Task: Add an event with the title Sales Strategy Review and Planning, date ''2024/05/17'', time 7:30 AM to 9:30 AMand add a description: The Lunch Break Mindfulness Session will begin with a brief introduction to mindfulness and its benefits. Participants will learn about the practice of being fully present in the moment, cultivating awareness, and reducing stress. The facilitator will create a safe and supportive environment, ensuring that participants feel comfortable throughout the session.Select event color  Banana . Add location for the event as: Amsterdam, Netherlands, logged in from the account softage.3@softage.netand send the event invitation to softage.4@softage.net and softage.2@softage.net. Set a reminder for the event Daily
Action: Mouse moved to (78, 95)
Screenshot: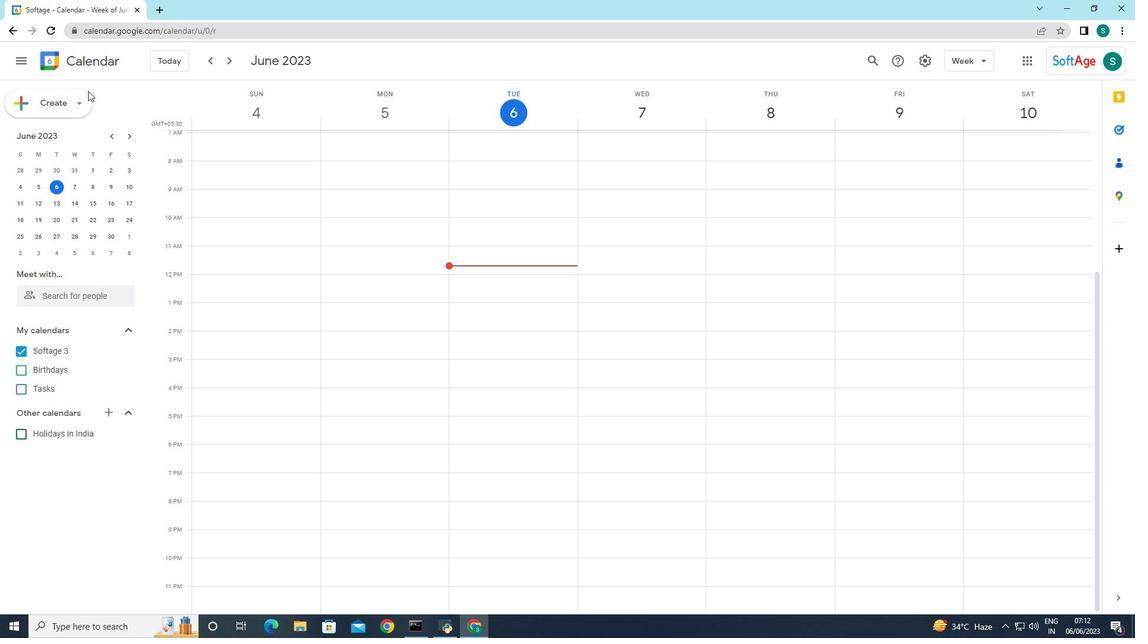 
Action: Mouse pressed left at (78, 95)
Screenshot: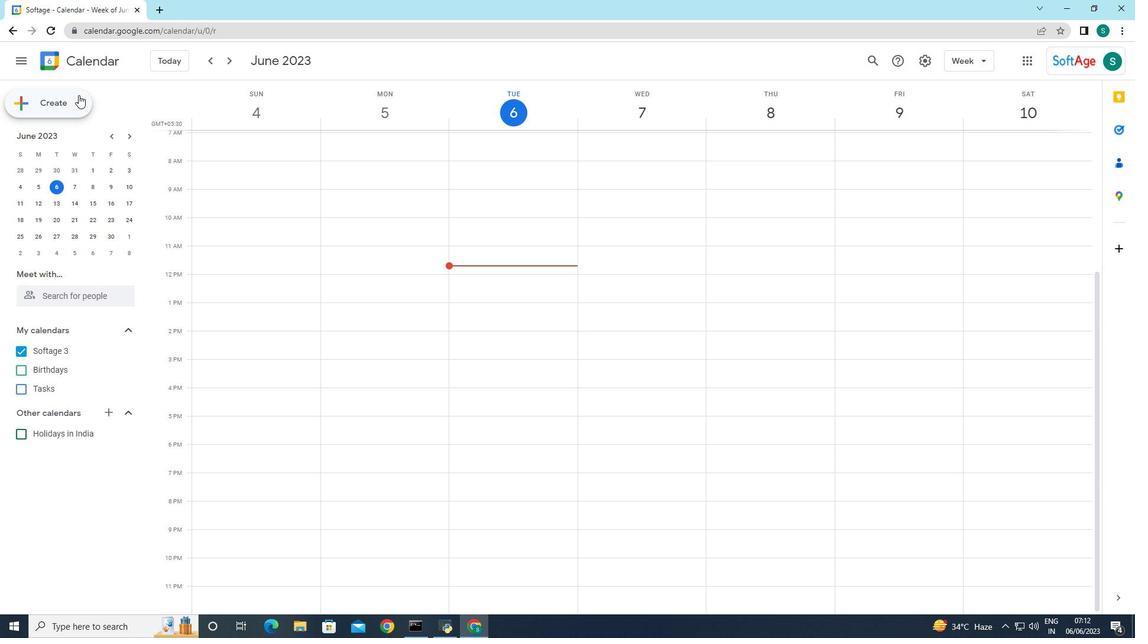 
Action: Mouse moved to (69, 131)
Screenshot: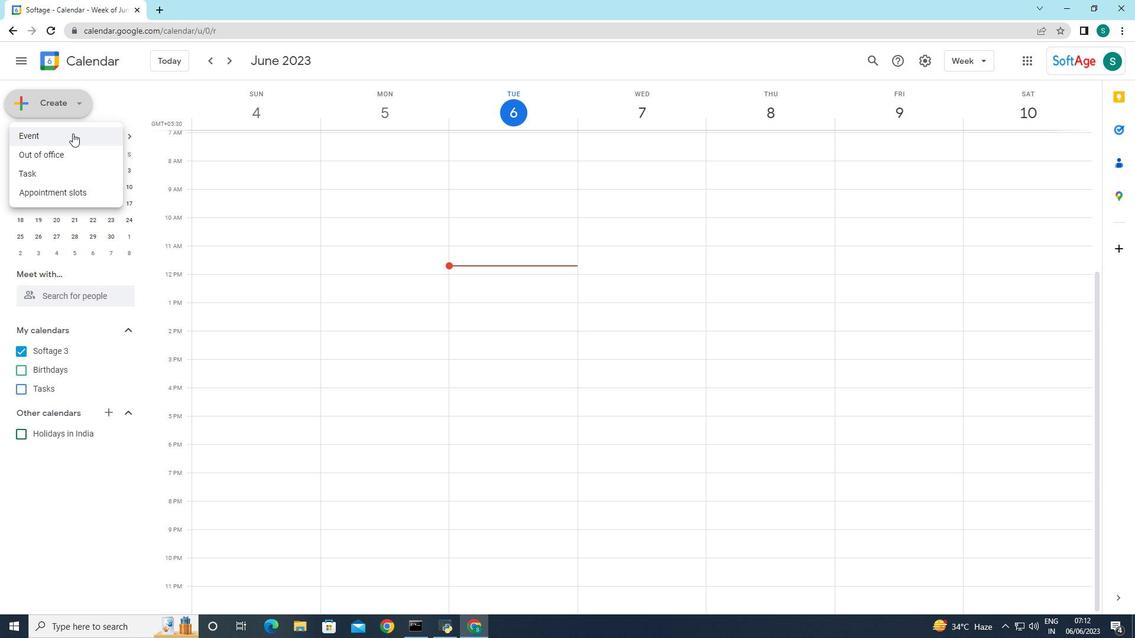 
Action: Mouse pressed left at (69, 131)
Screenshot: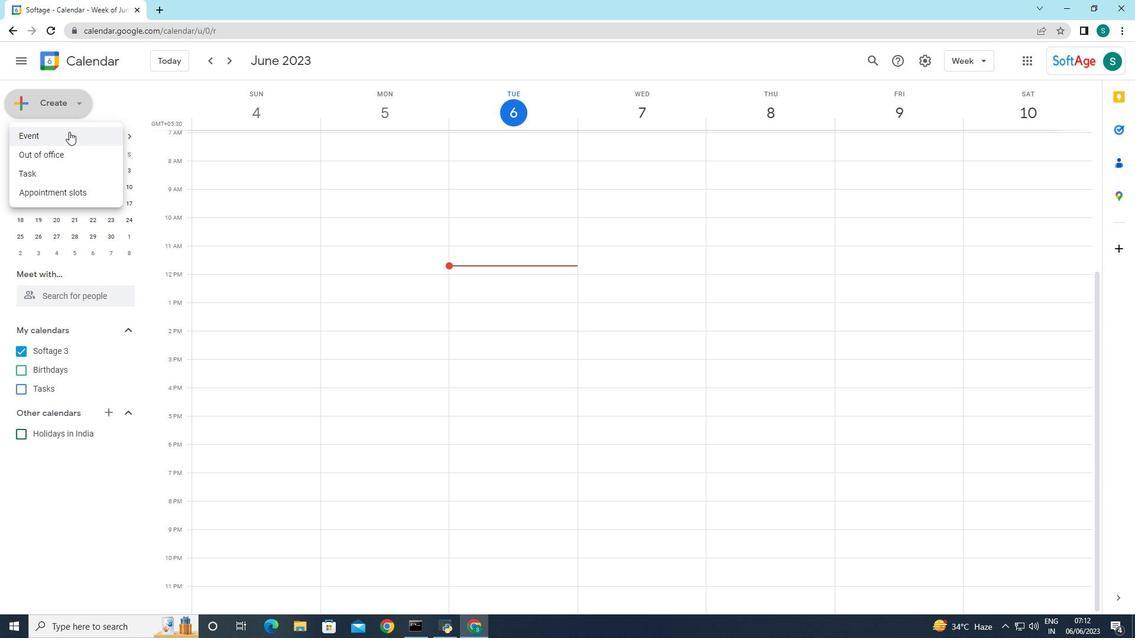 
Action: Mouse moved to (344, 467)
Screenshot: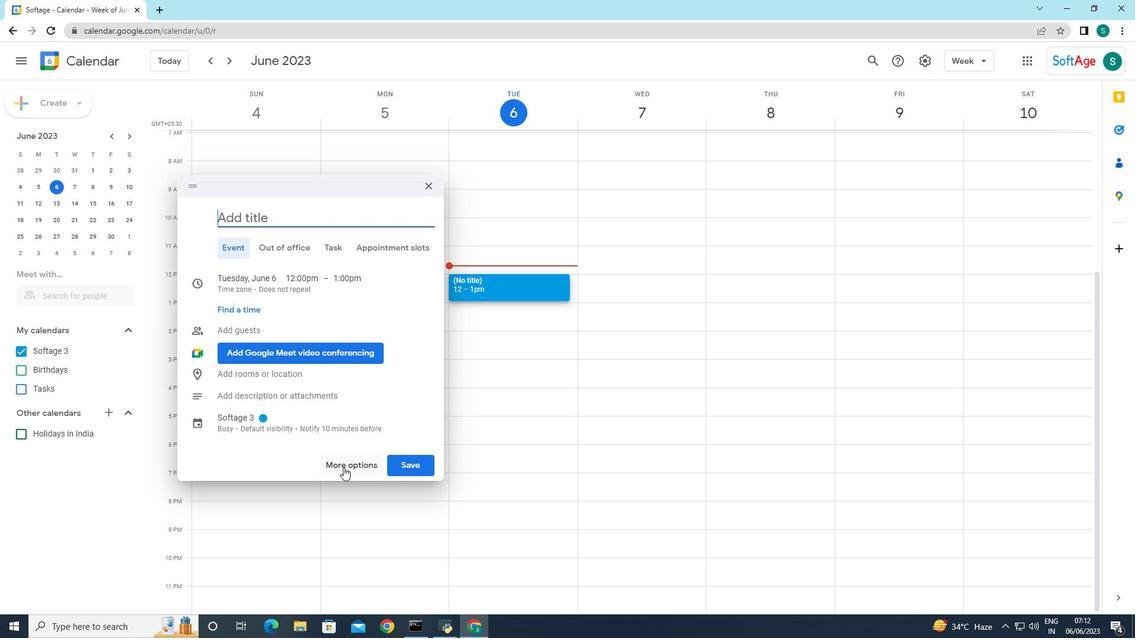 
Action: Mouse pressed left at (344, 467)
Screenshot: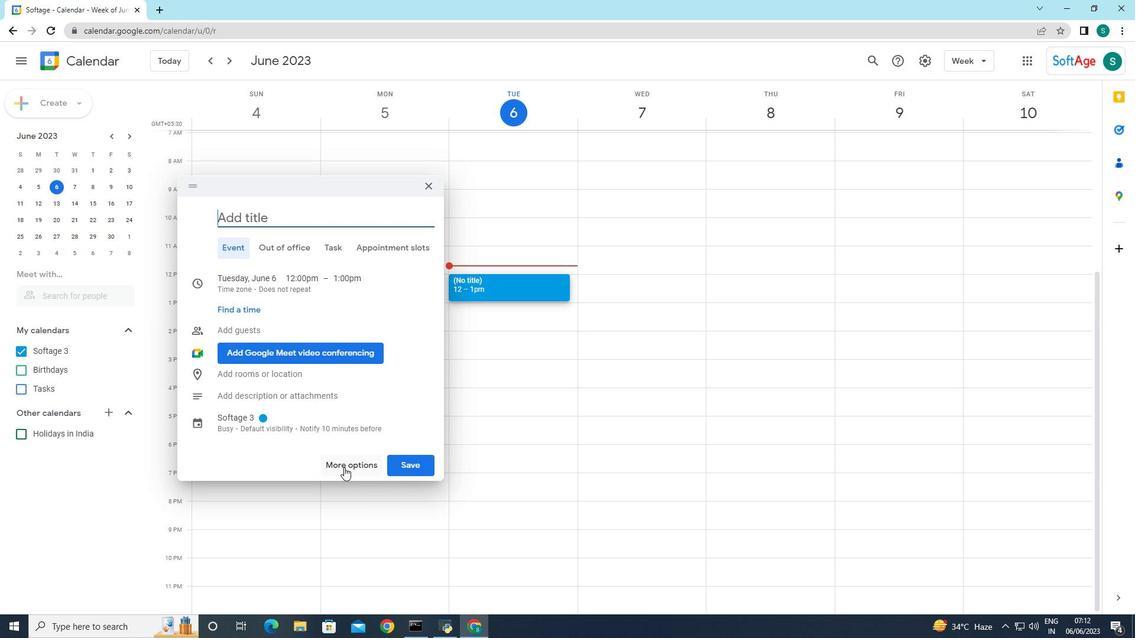 
Action: Mouse moved to (175, 70)
Screenshot: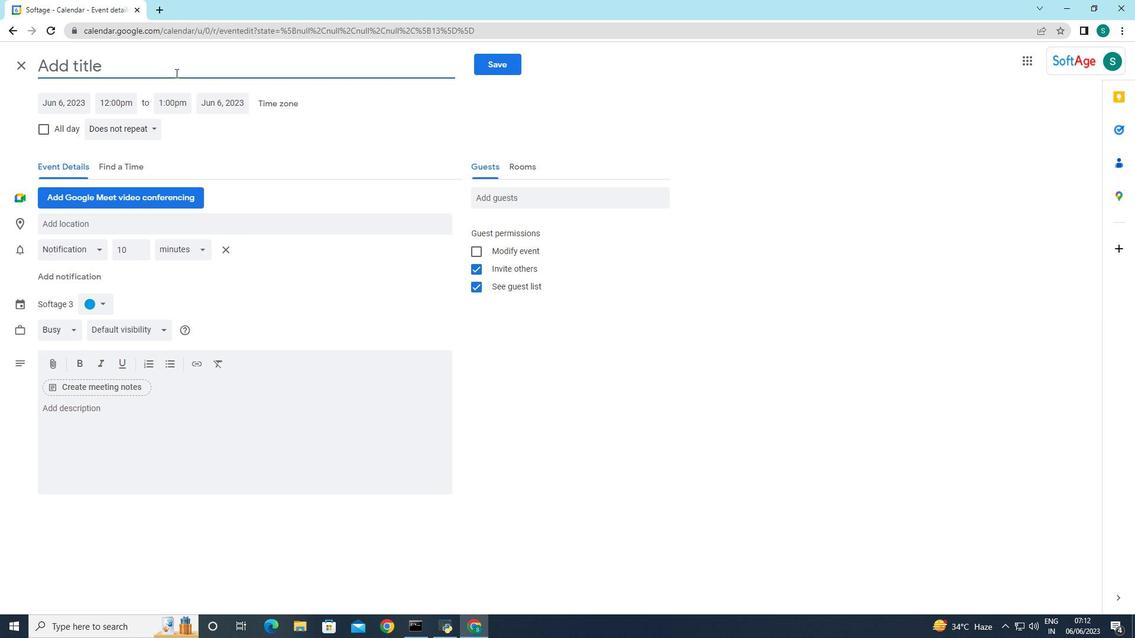 
Action: Mouse pressed left at (175, 70)
Screenshot: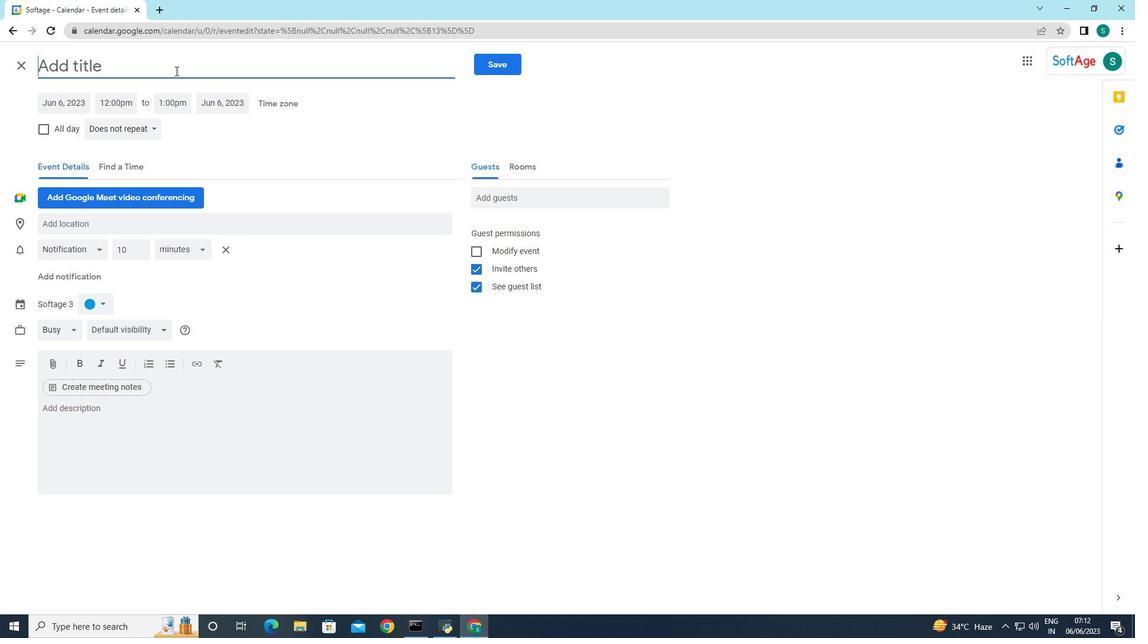 
Action: Key pressed <Key.caps_lock>S<Key.caps_lock>ales<Key.space>s<Key.backspace><Key.caps_lock>S<Key.caps_lock>trategy<Key.space><Key.caps_lock>R<Key.caps_lock>eview<Key.space>and<Key.space><Key.caps_lock>P<Key.caps_lock>lanning
Screenshot: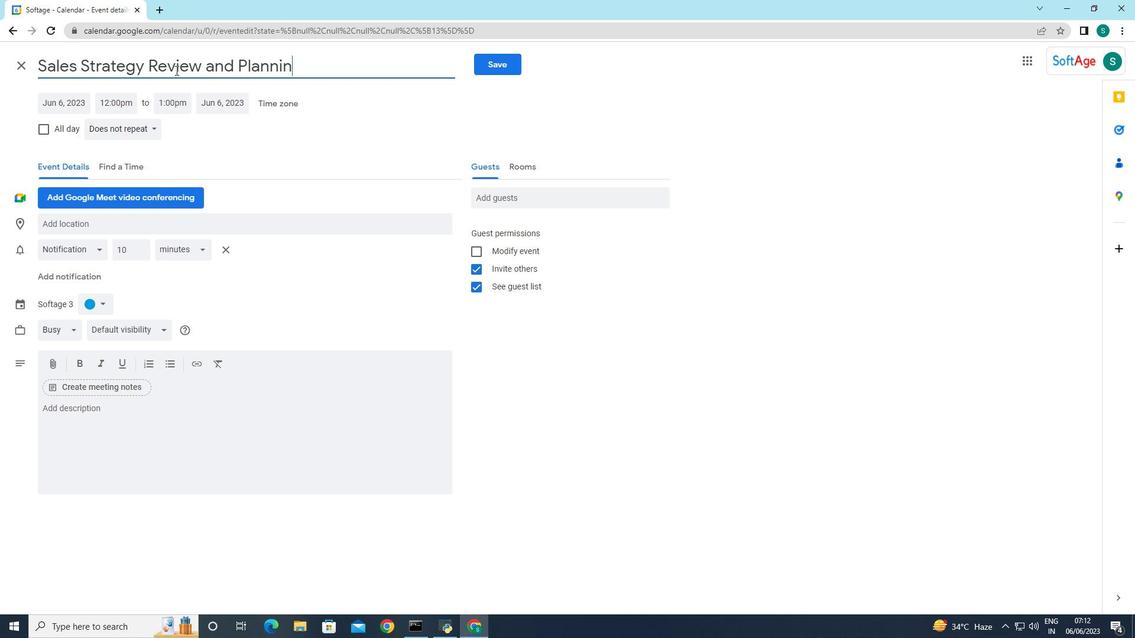 
Action: Mouse moved to (286, 147)
Screenshot: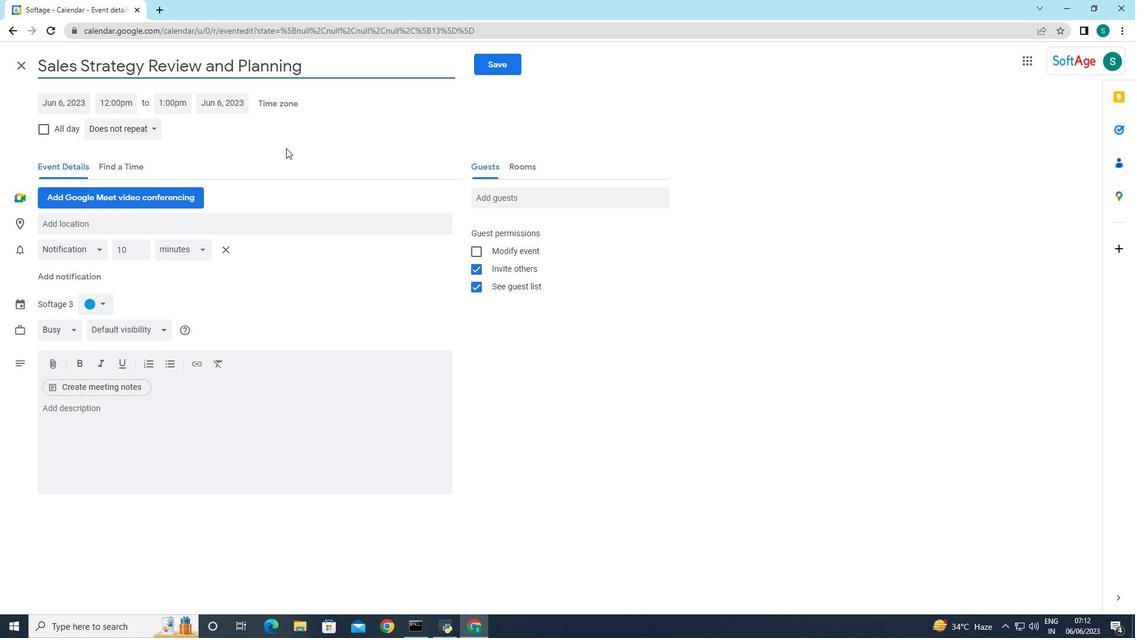 
Action: Mouse pressed left at (286, 147)
Screenshot: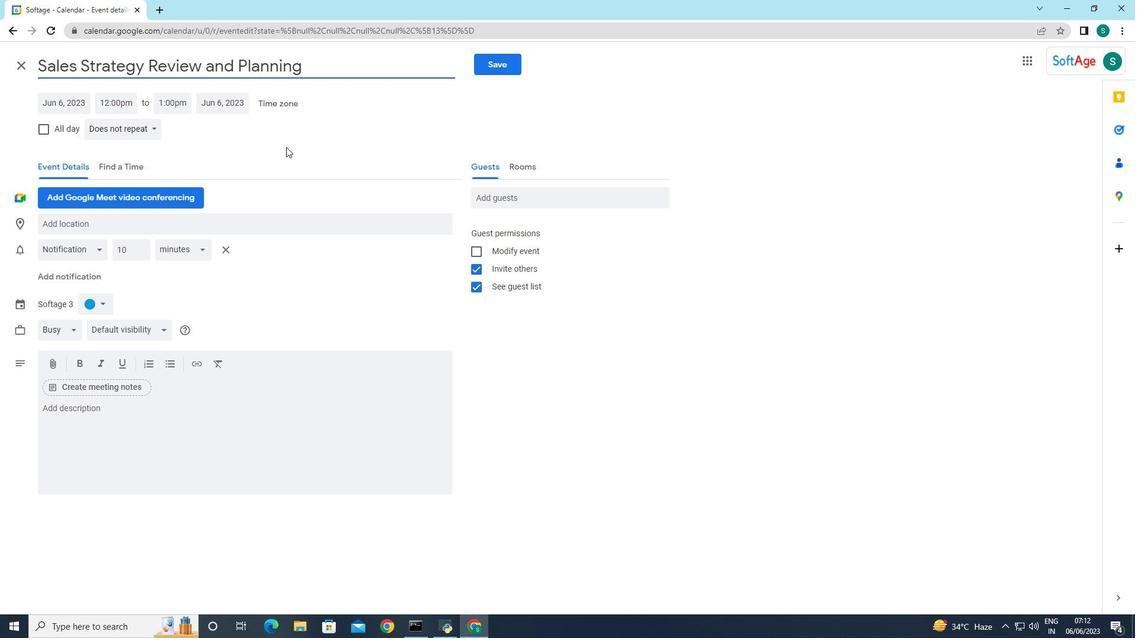 
Action: Mouse moved to (69, 98)
Screenshot: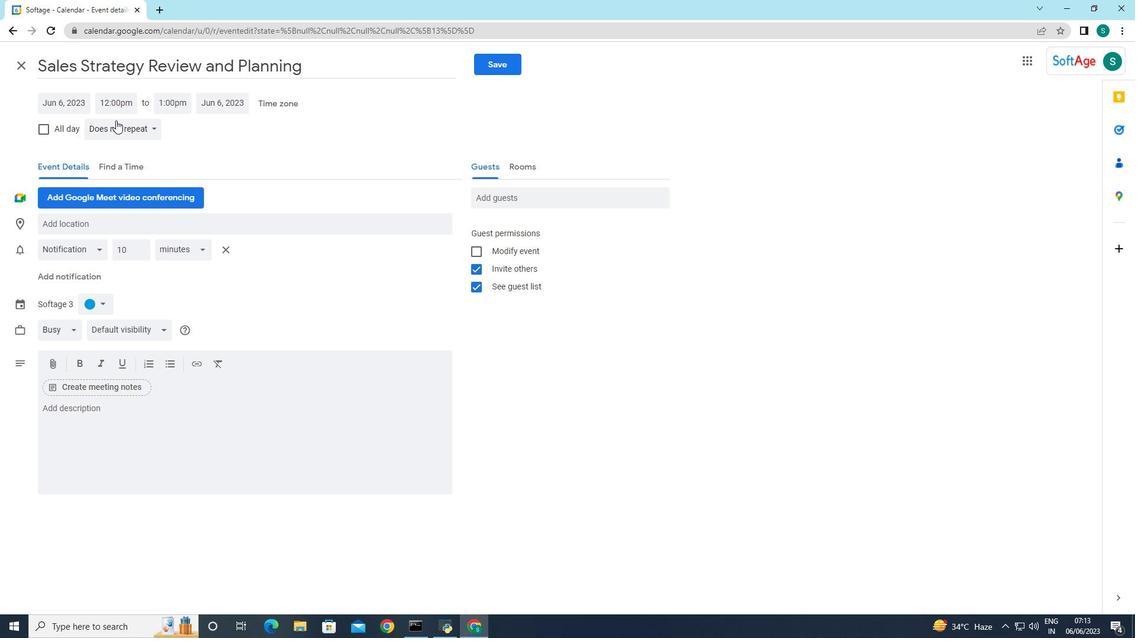 
Action: Mouse pressed left at (69, 98)
Screenshot: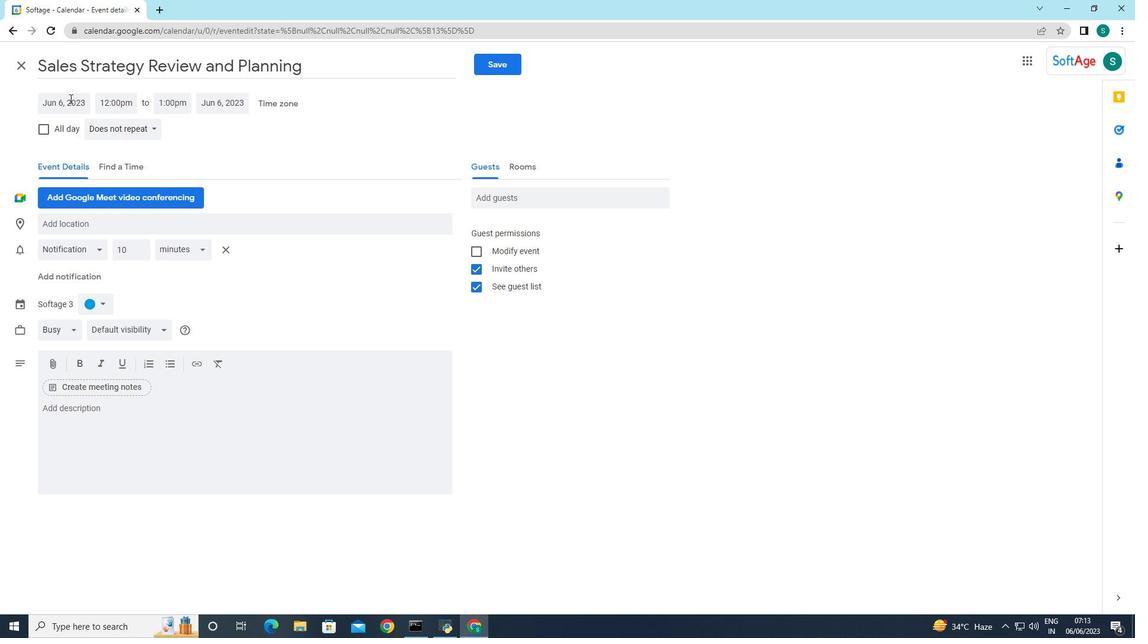 
Action: Mouse moved to (187, 128)
Screenshot: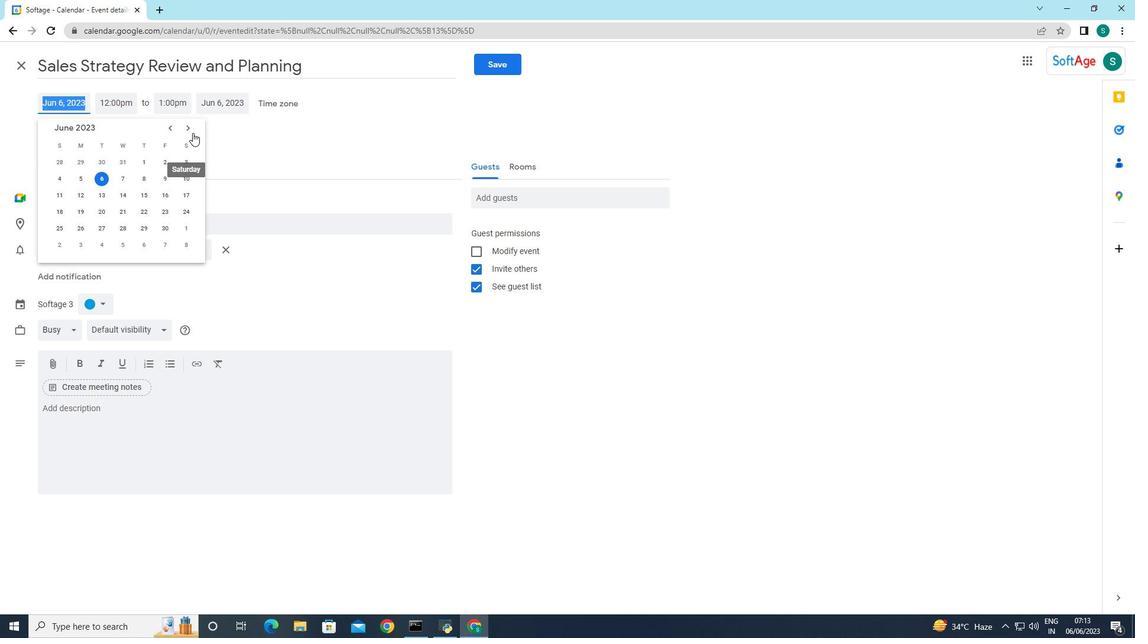 
Action: Mouse pressed left at (187, 128)
Screenshot: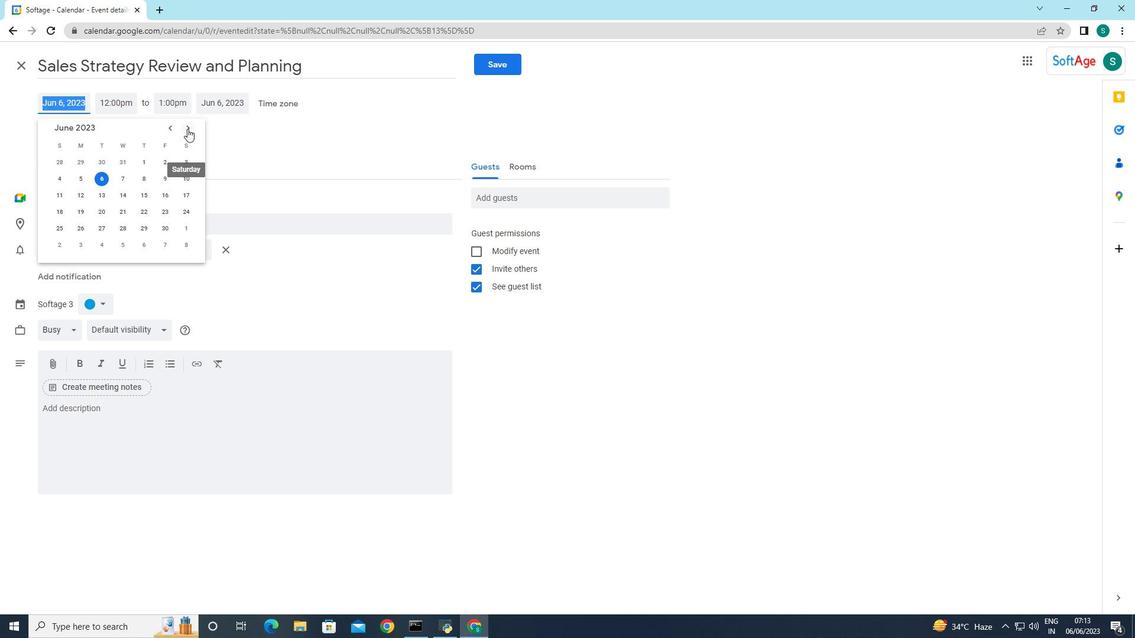 
Action: Mouse pressed left at (187, 128)
Screenshot: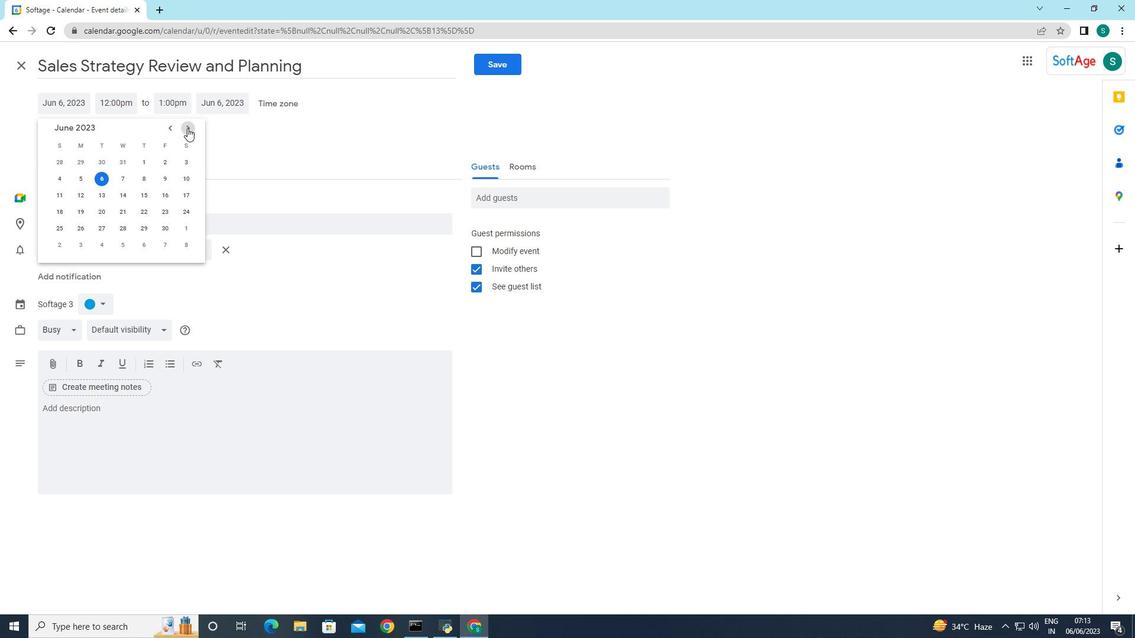 
Action: Mouse pressed left at (187, 128)
Screenshot: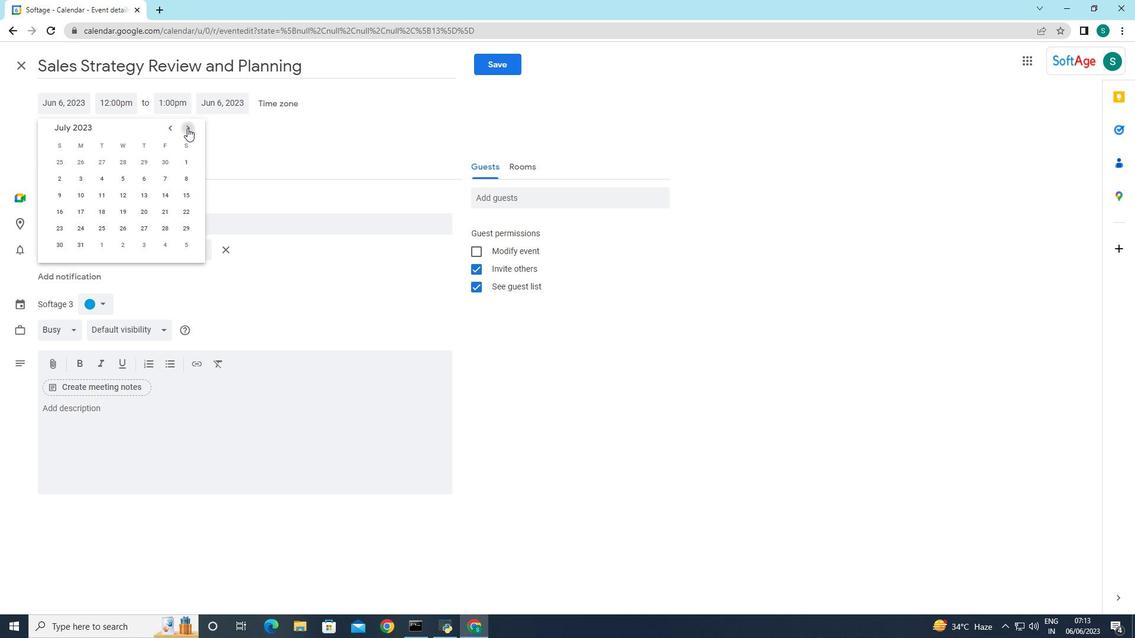 
Action: Mouse pressed left at (187, 128)
Screenshot: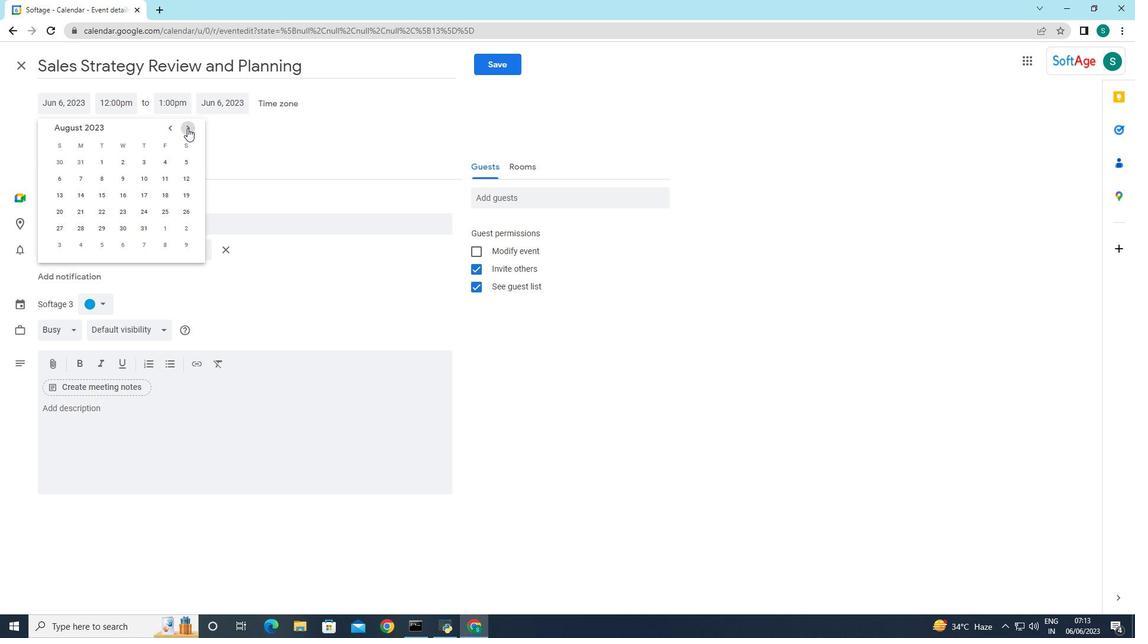 
Action: Mouse pressed left at (187, 128)
Screenshot: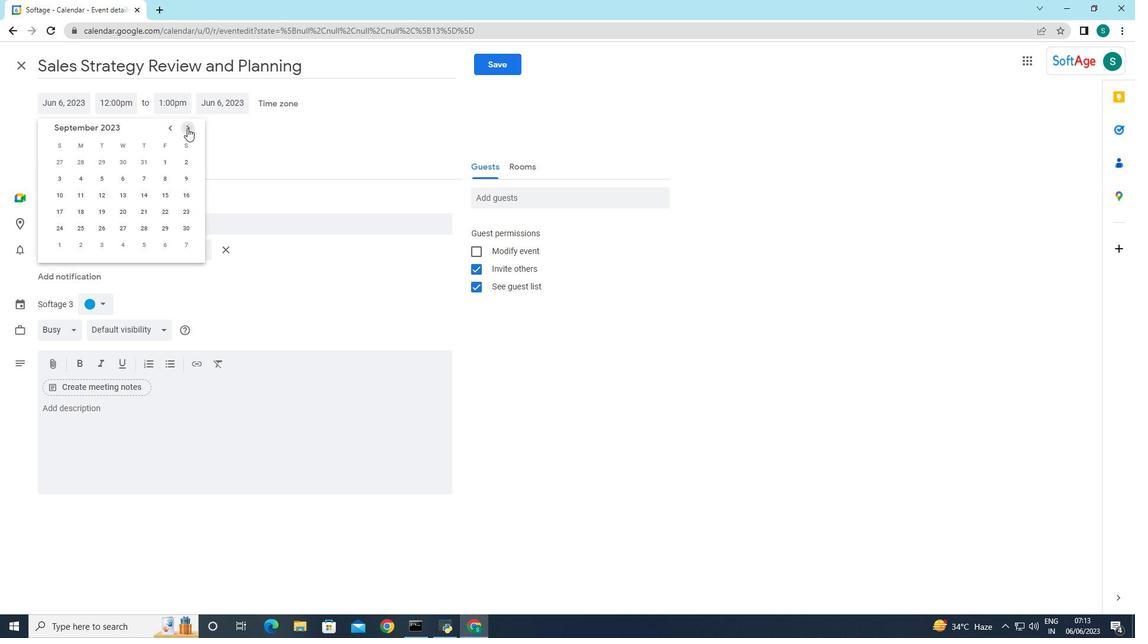 
Action: Mouse pressed left at (187, 128)
Screenshot: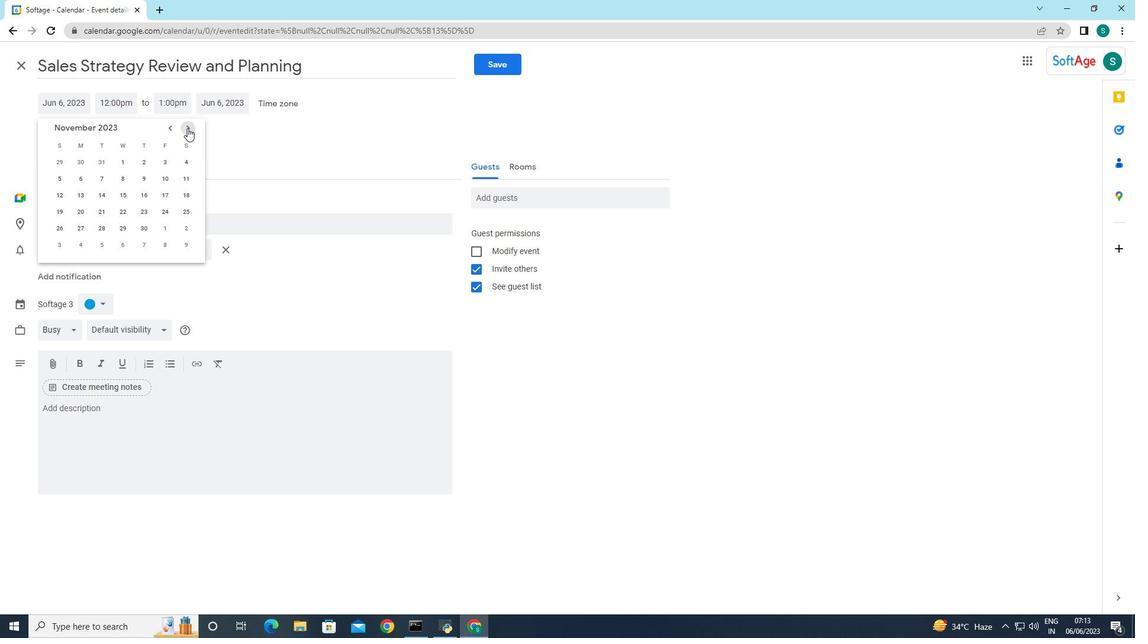 
Action: Mouse pressed left at (187, 128)
Screenshot: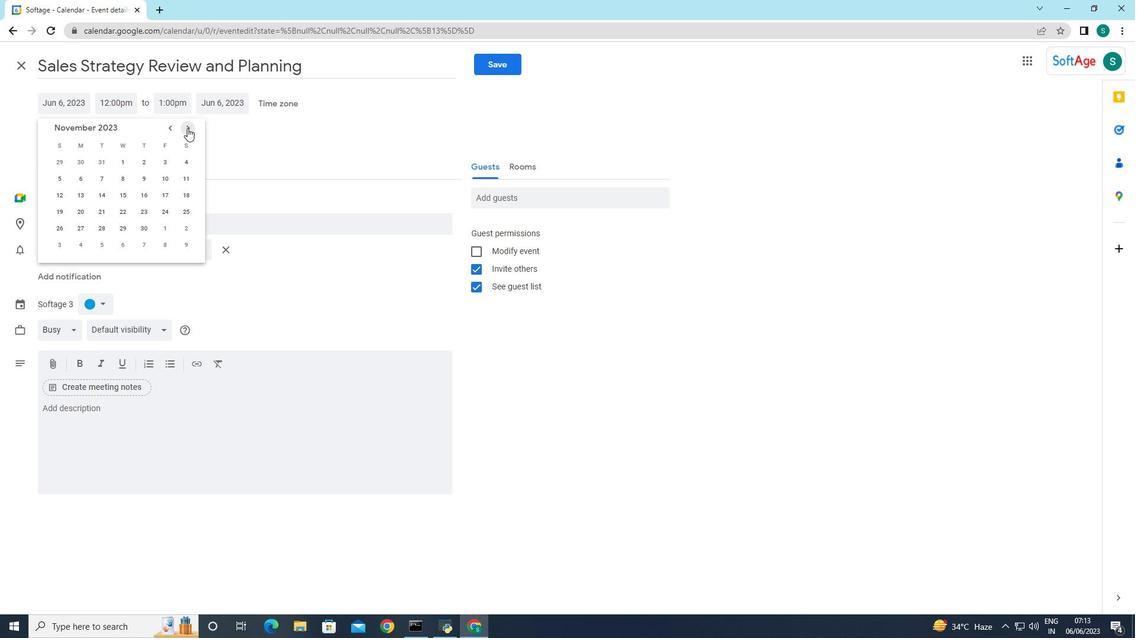 
Action: Mouse pressed left at (187, 128)
Screenshot: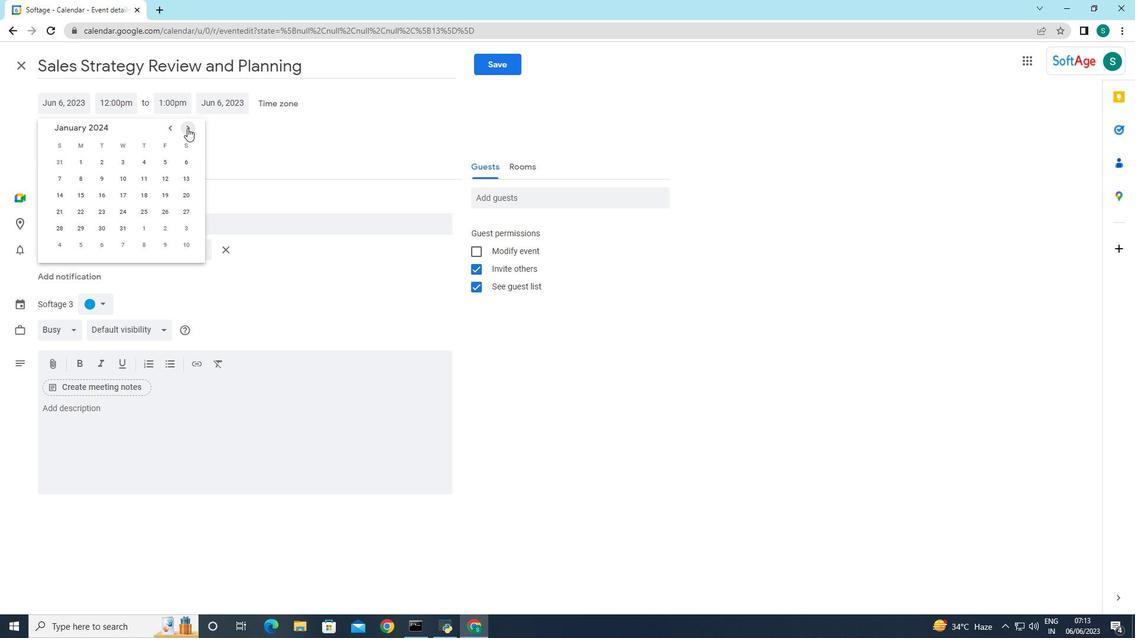 
Action: Mouse pressed left at (187, 128)
Screenshot: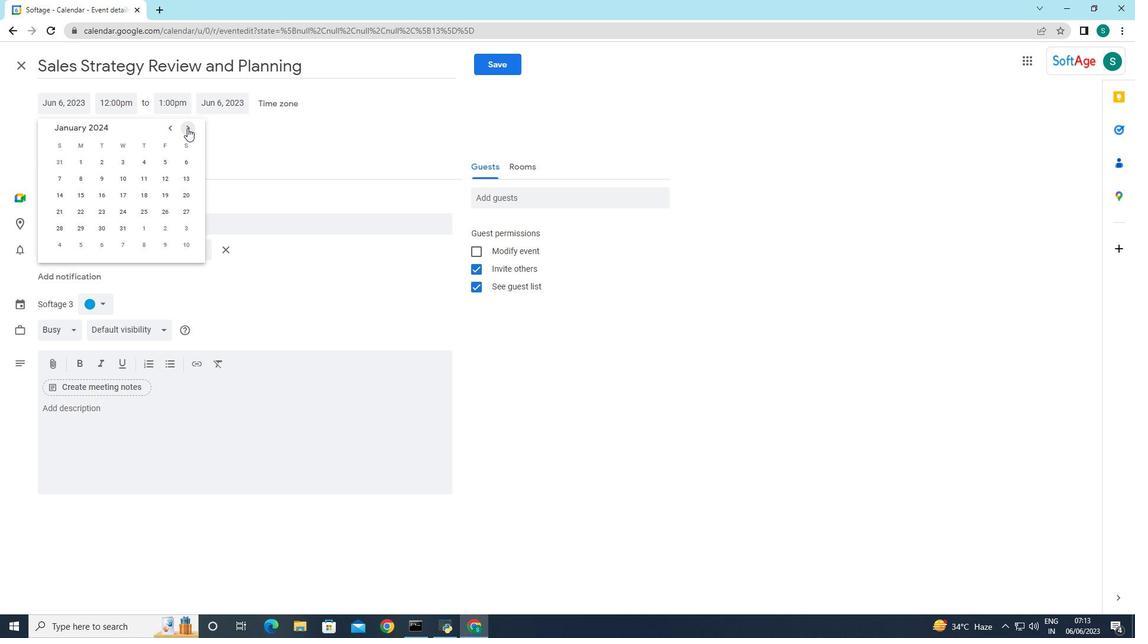 
Action: Mouse pressed left at (187, 128)
Screenshot: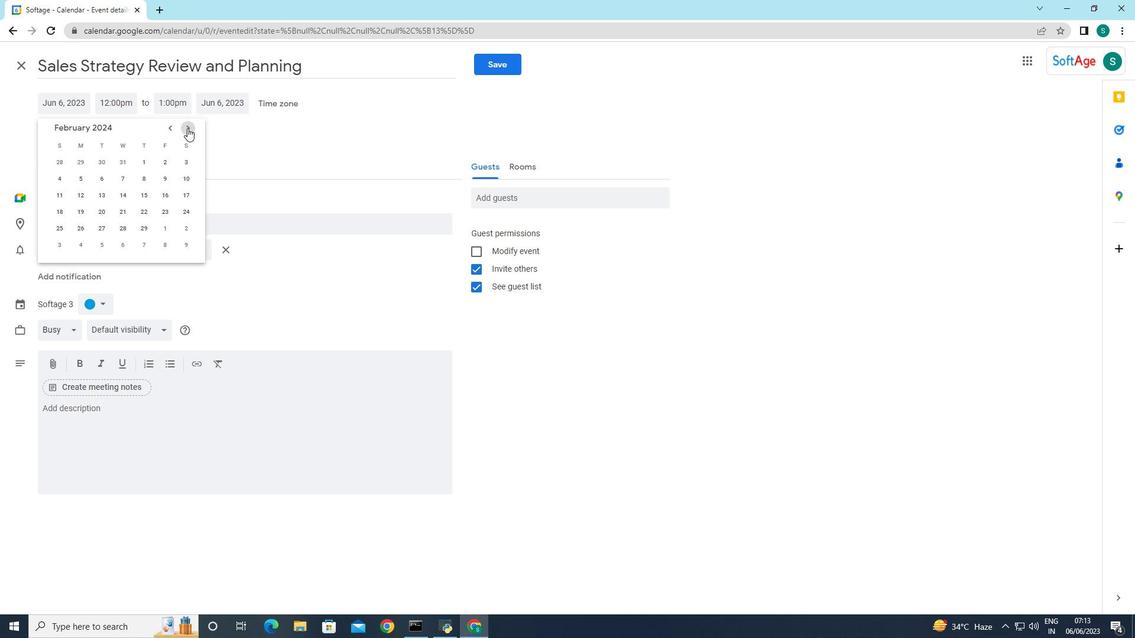 
Action: Mouse pressed left at (187, 128)
Screenshot: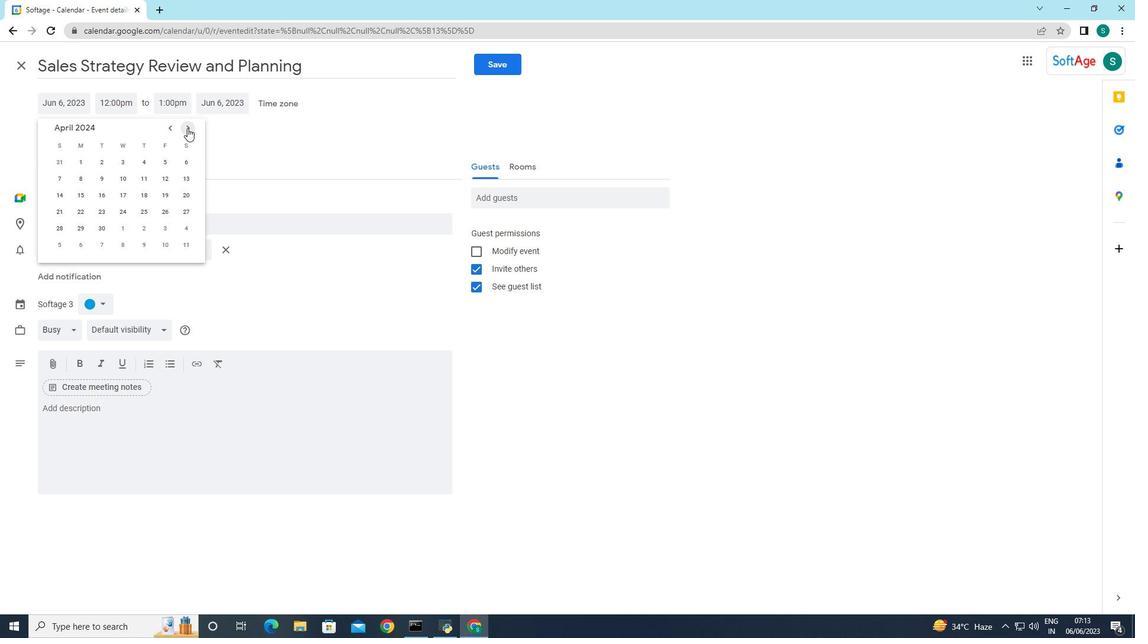 
Action: Mouse moved to (171, 197)
Screenshot: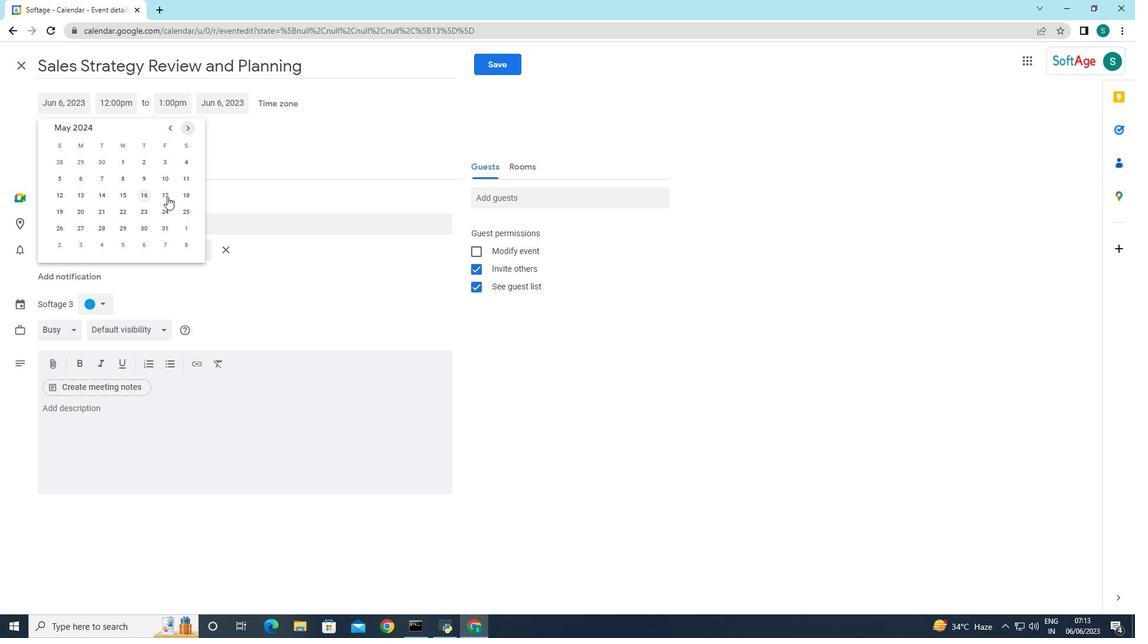 
Action: Mouse pressed left at (171, 197)
Screenshot: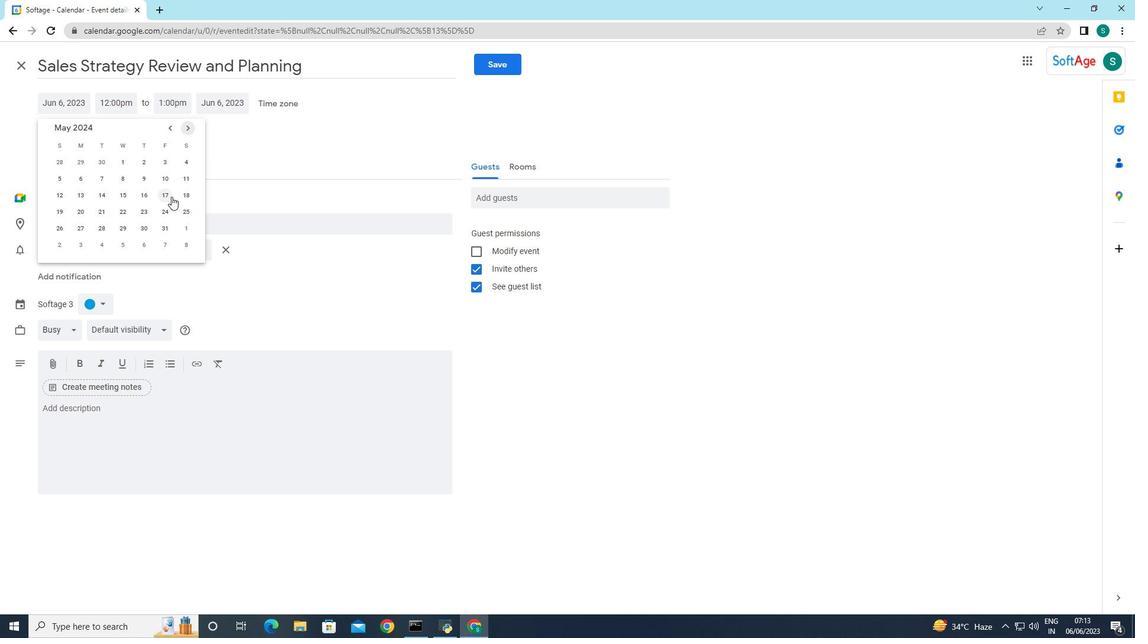 
Action: Mouse moved to (236, 144)
Screenshot: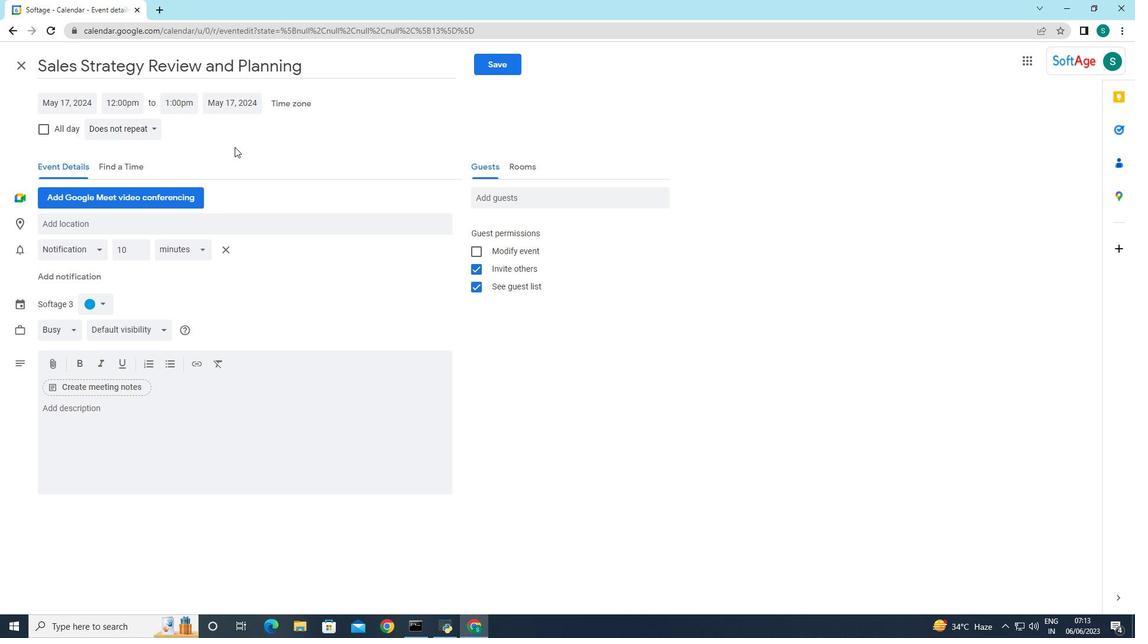 
Action: Mouse pressed left at (236, 144)
Screenshot: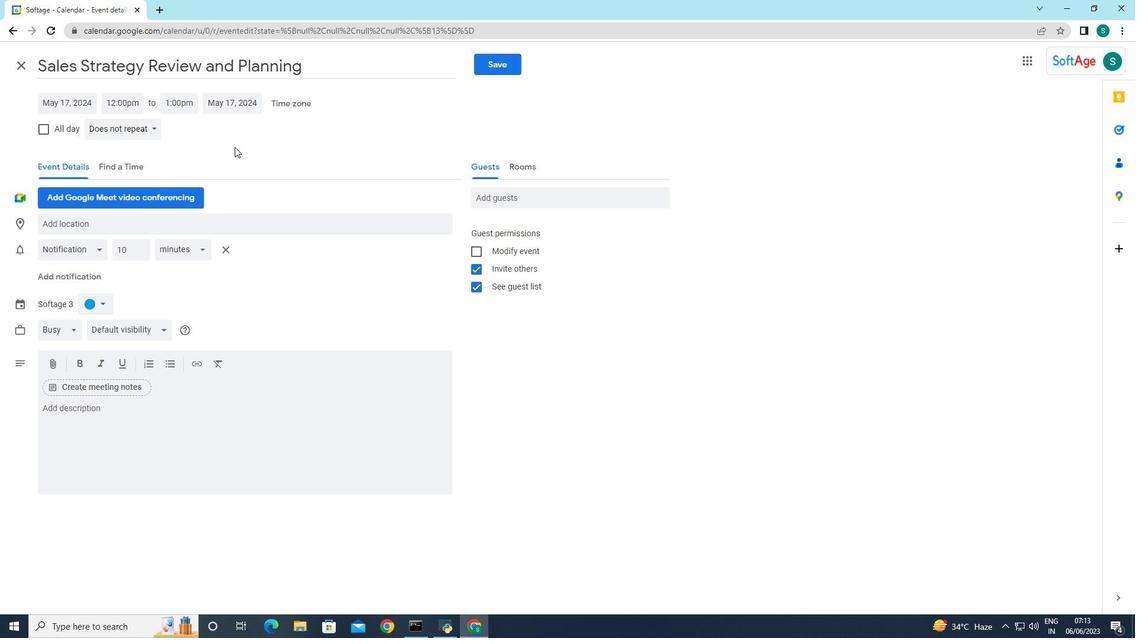 
Action: Mouse moved to (113, 102)
Screenshot: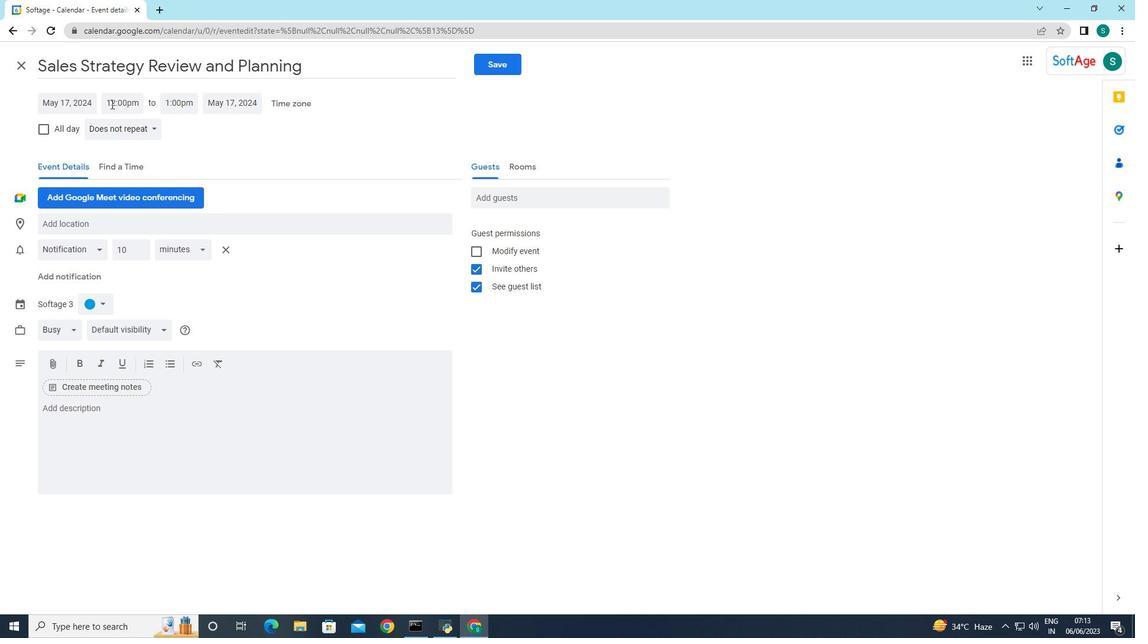 
Action: Mouse pressed left at (113, 102)
Screenshot: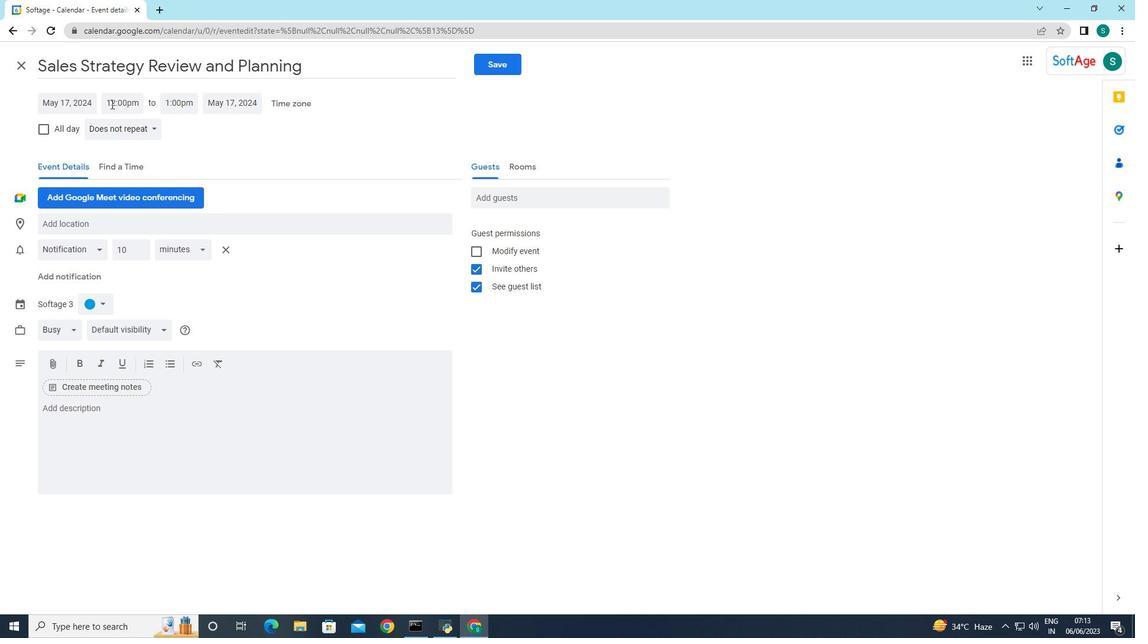 
Action: Mouse moved to (120, 195)
Screenshot: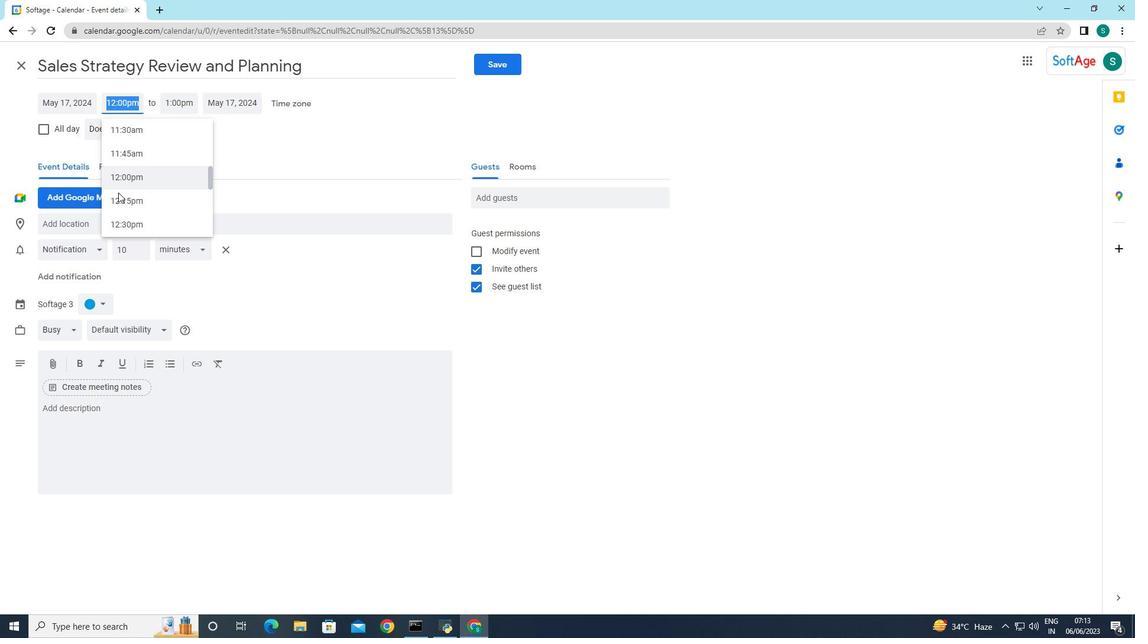
Action: Mouse scrolled (120, 195) with delta (0, 0)
Screenshot: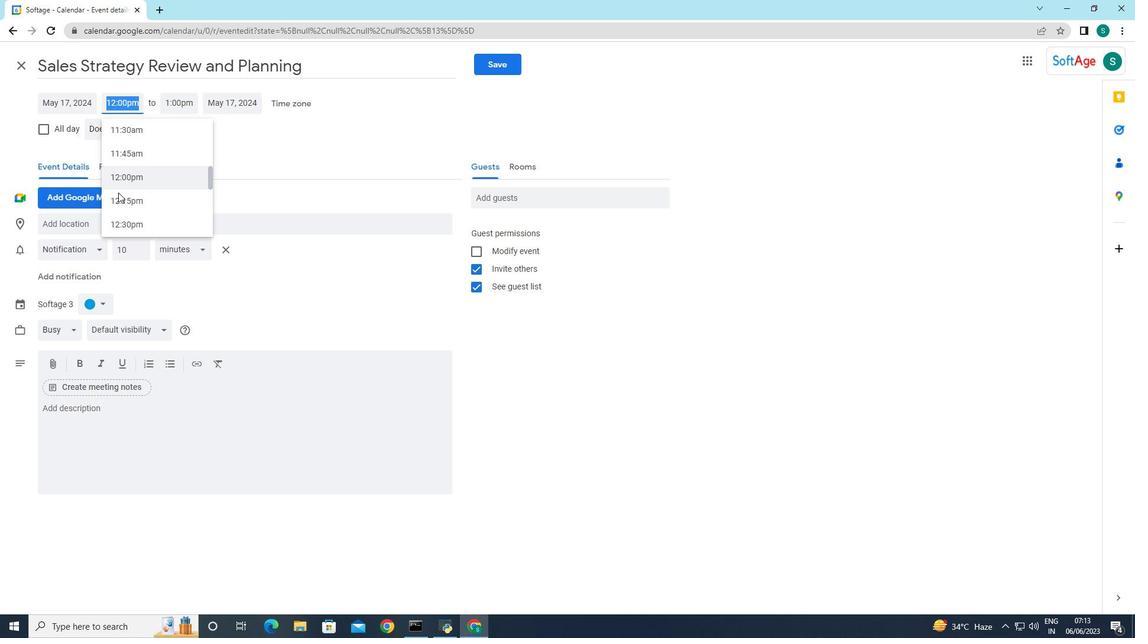 
Action: Mouse scrolled (120, 195) with delta (0, 0)
Screenshot: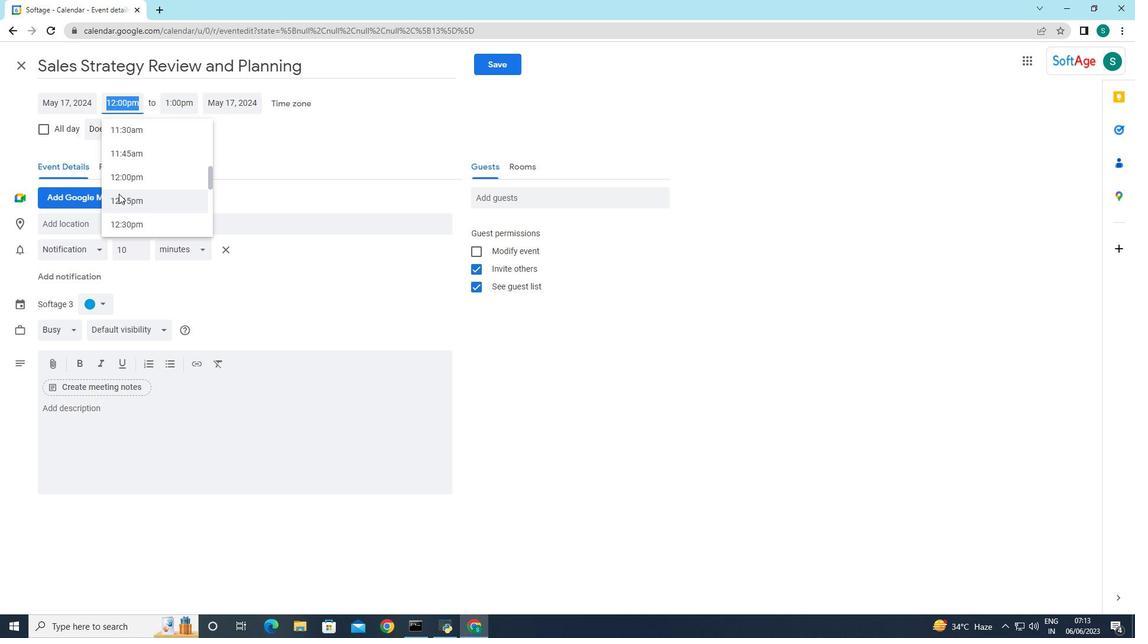 
Action: Mouse scrolled (120, 195) with delta (0, 0)
Screenshot: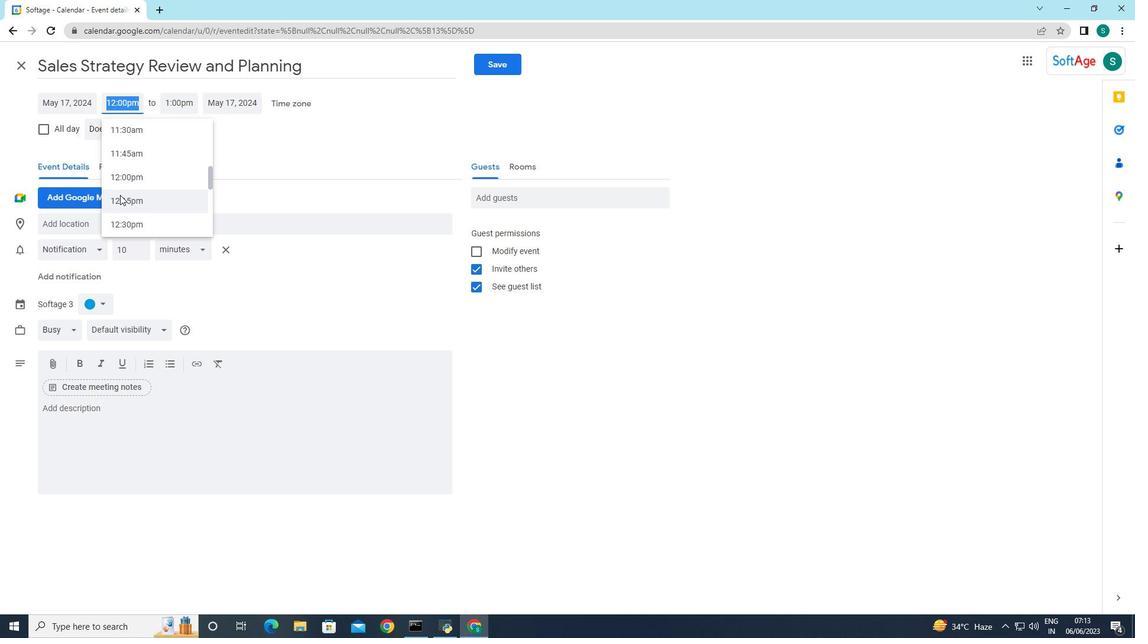 
Action: Mouse moved to (128, 184)
Screenshot: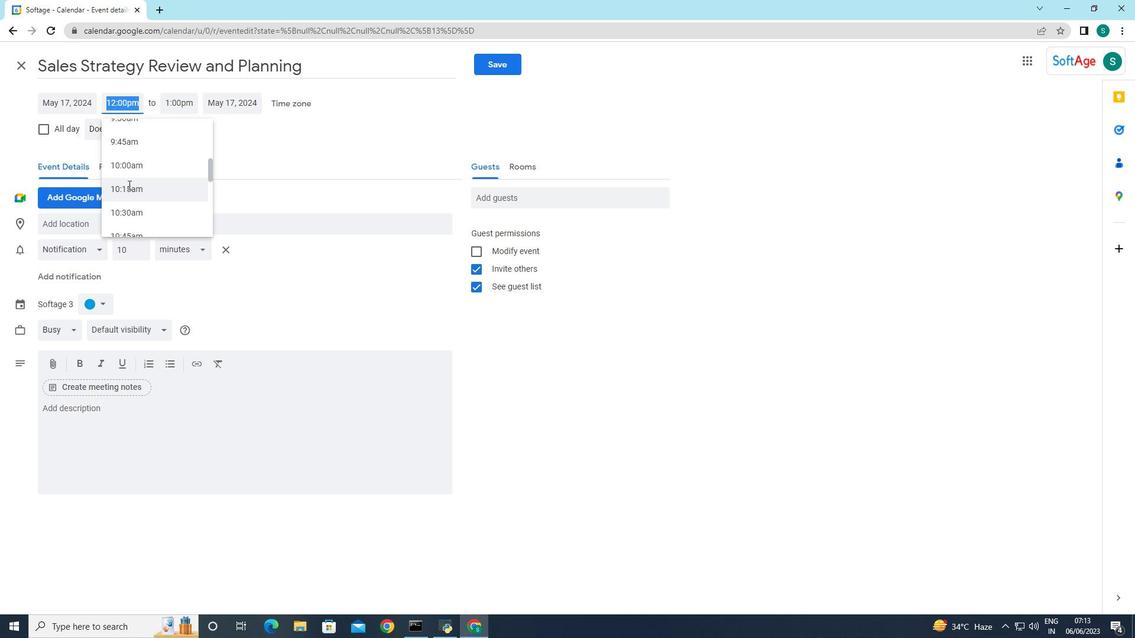 
Action: Mouse scrolled (128, 185) with delta (0, 0)
Screenshot: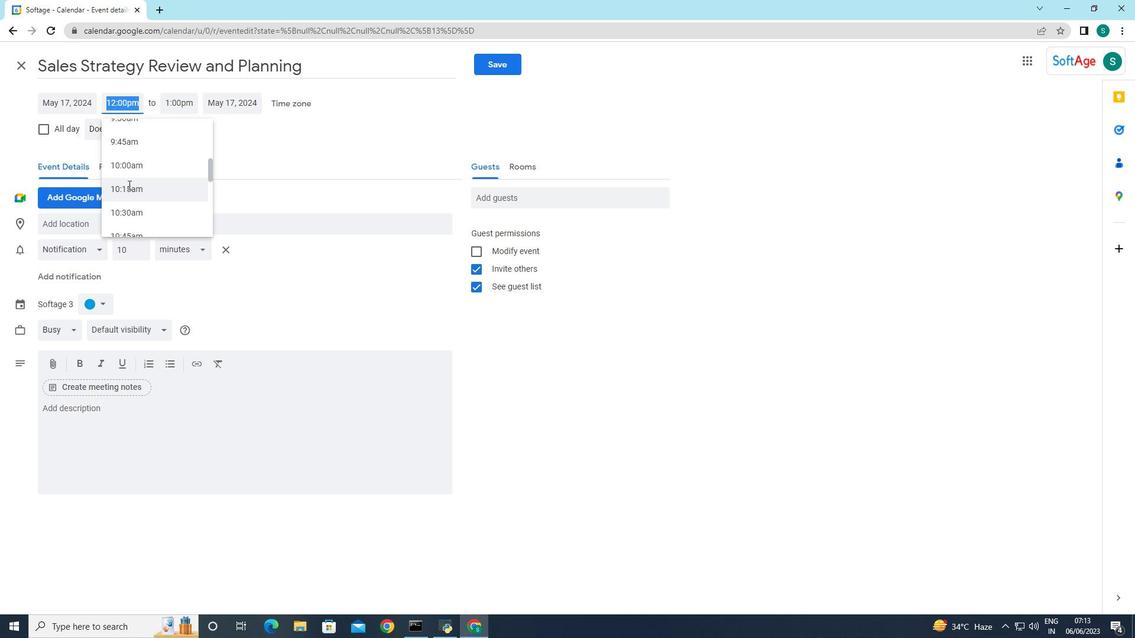 
Action: Mouse moved to (140, 198)
Screenshot: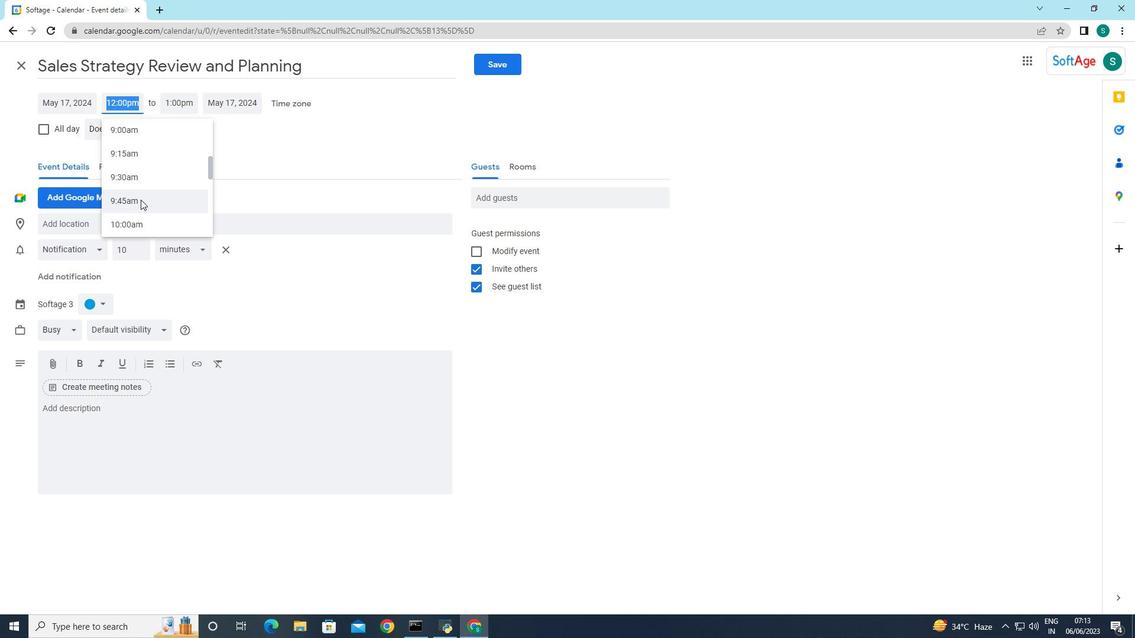 
Action: Mouse scrolled (140, 199) with delta (0, 0)
Screenshot: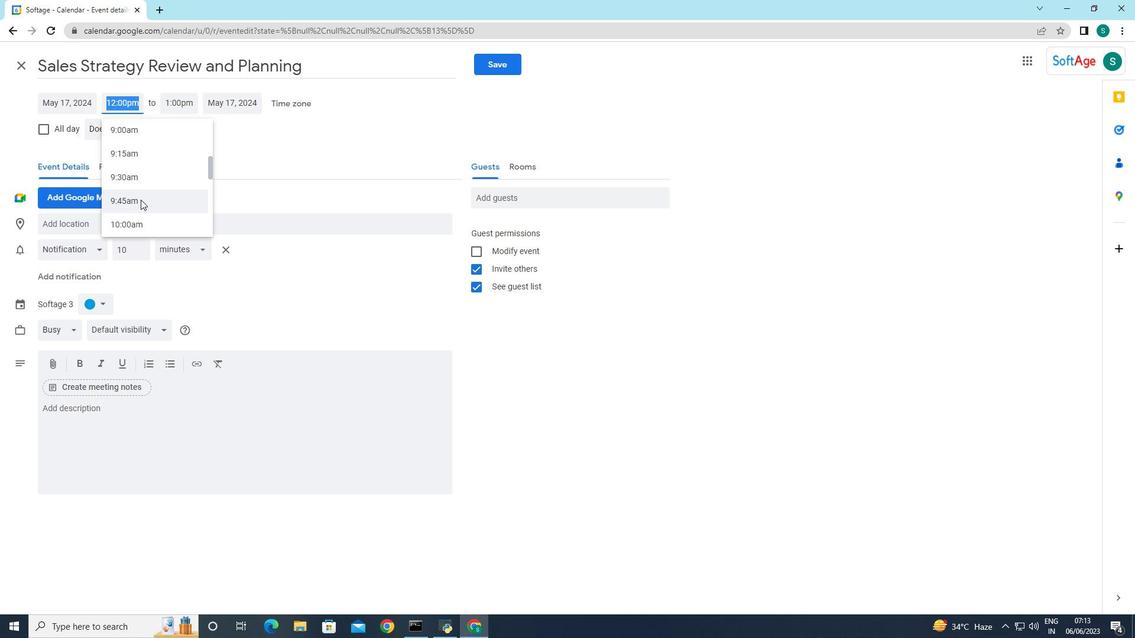 
Action: Mouse scrolled (140, 199) with delta (0, 0)
Screenshot: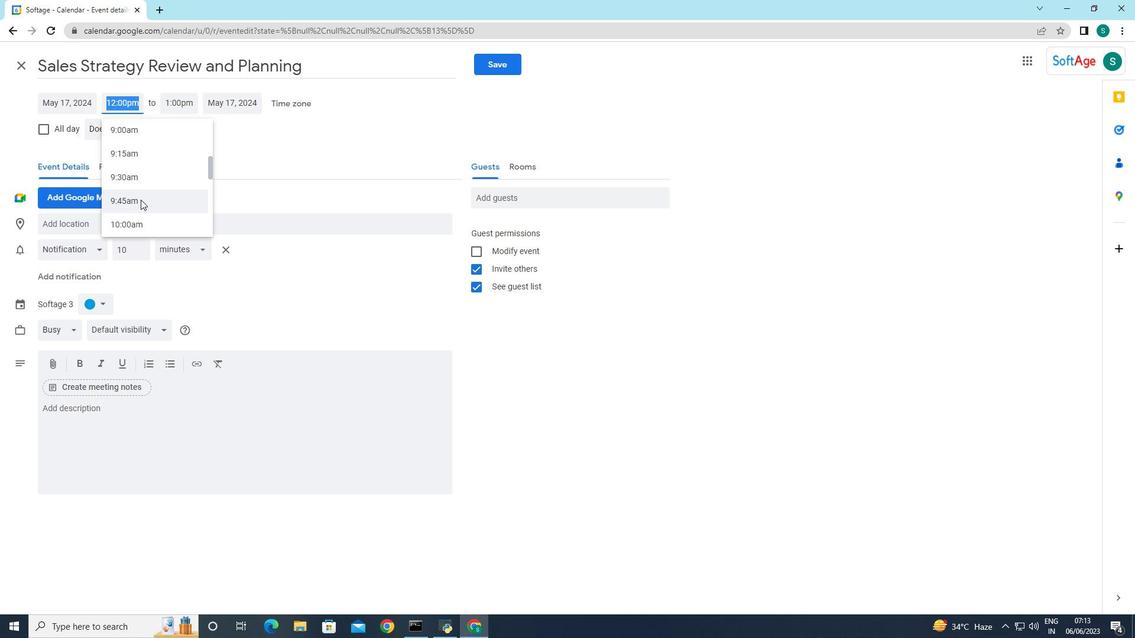 
Action: Mouse moved to (131, 150)
Screenshot: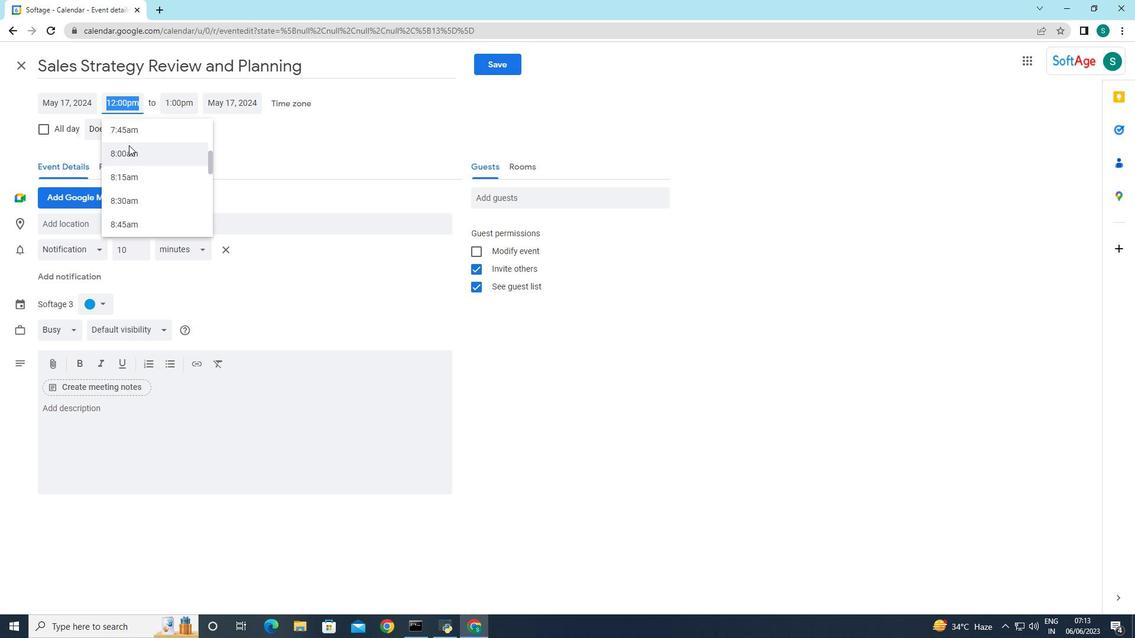 
Action: Mouse scrolled (131, 150) with delta (0, 0)
Screenshot: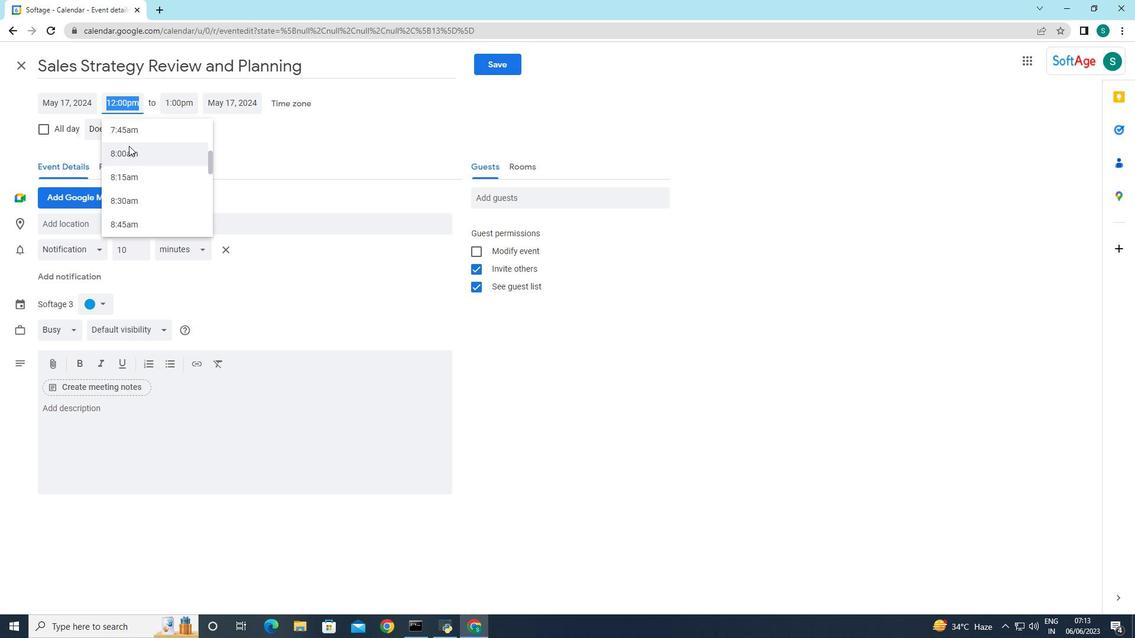 
Action: Mouse moved to (130, 172)
Screenshot: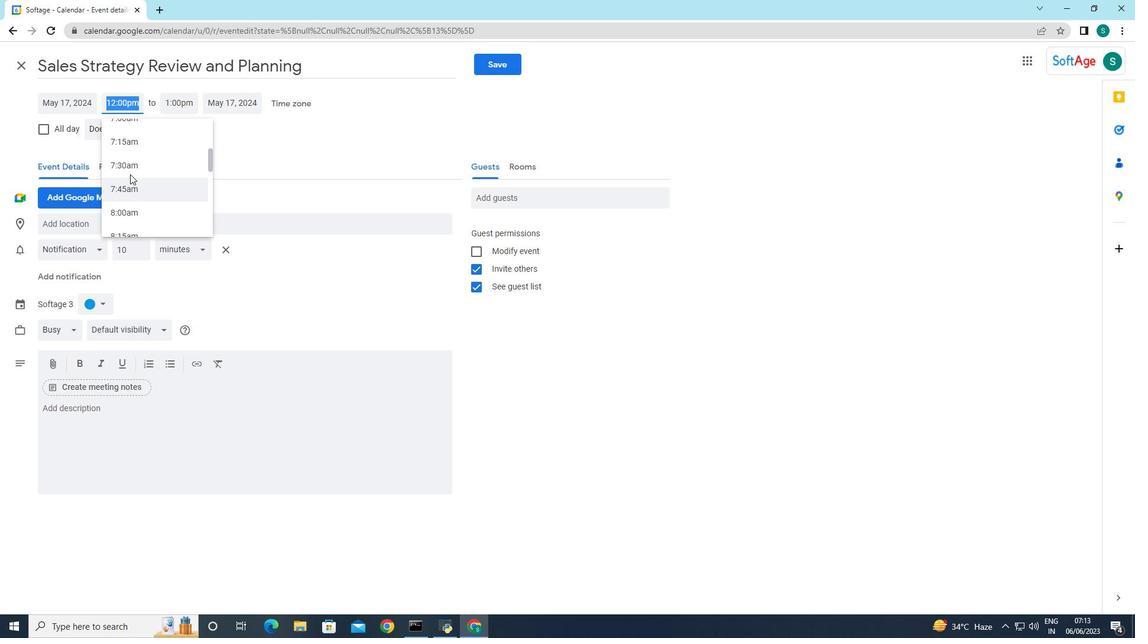 
Action: Mouse pressed left at (130, 172)
Screenshot: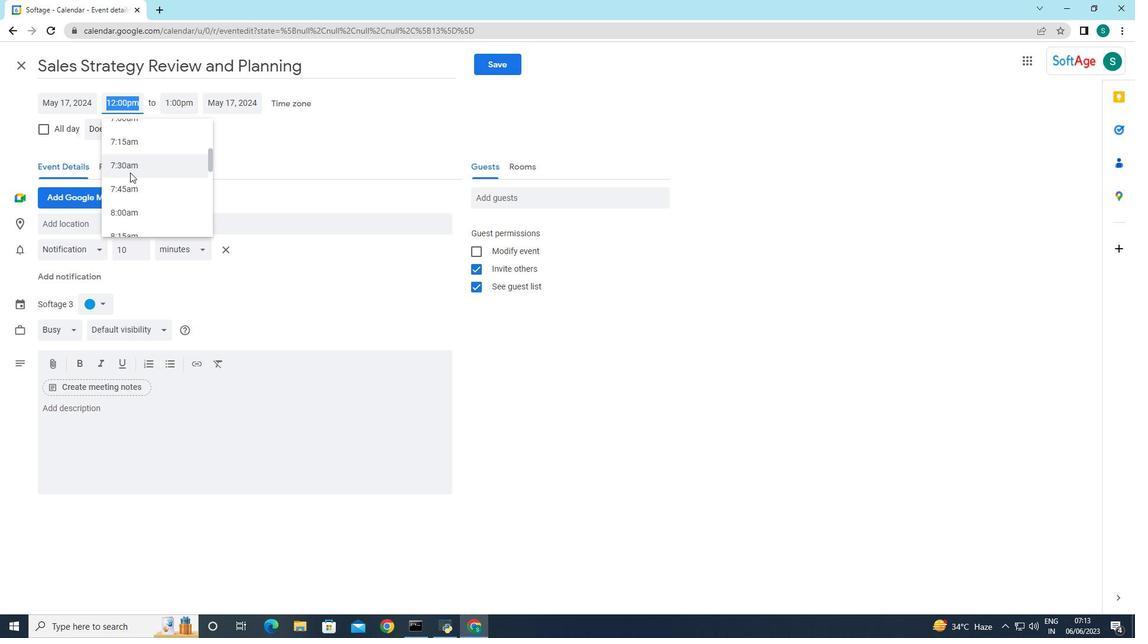 
Action: Mouse moved to (176, 107)
Screenshot: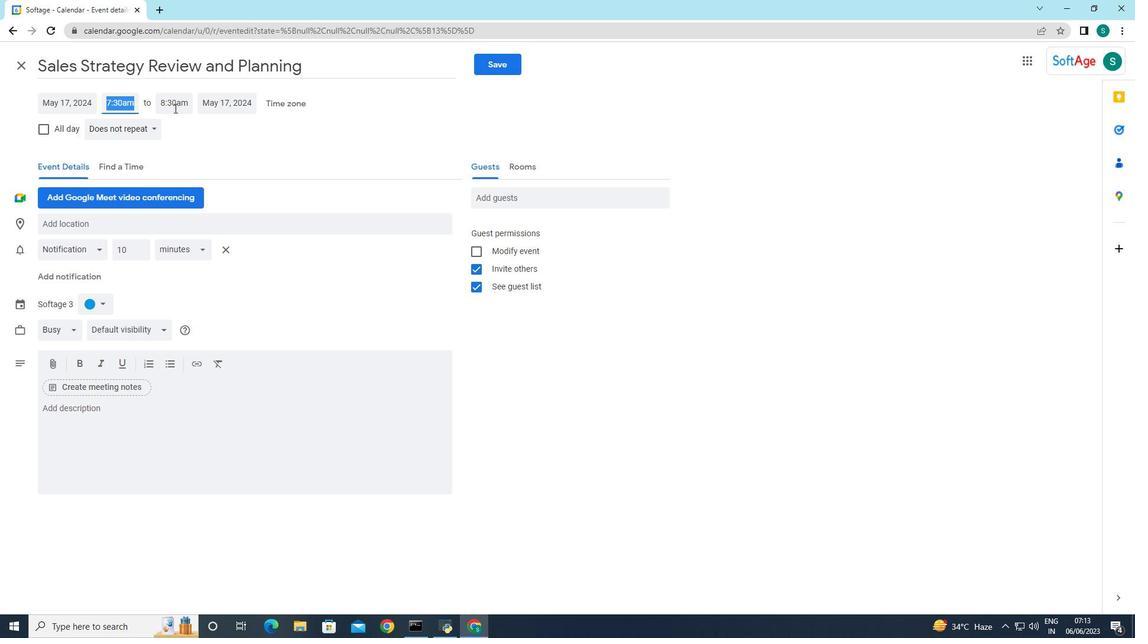 
Action: Mouse pressed left at (176, 107)
Screenshot: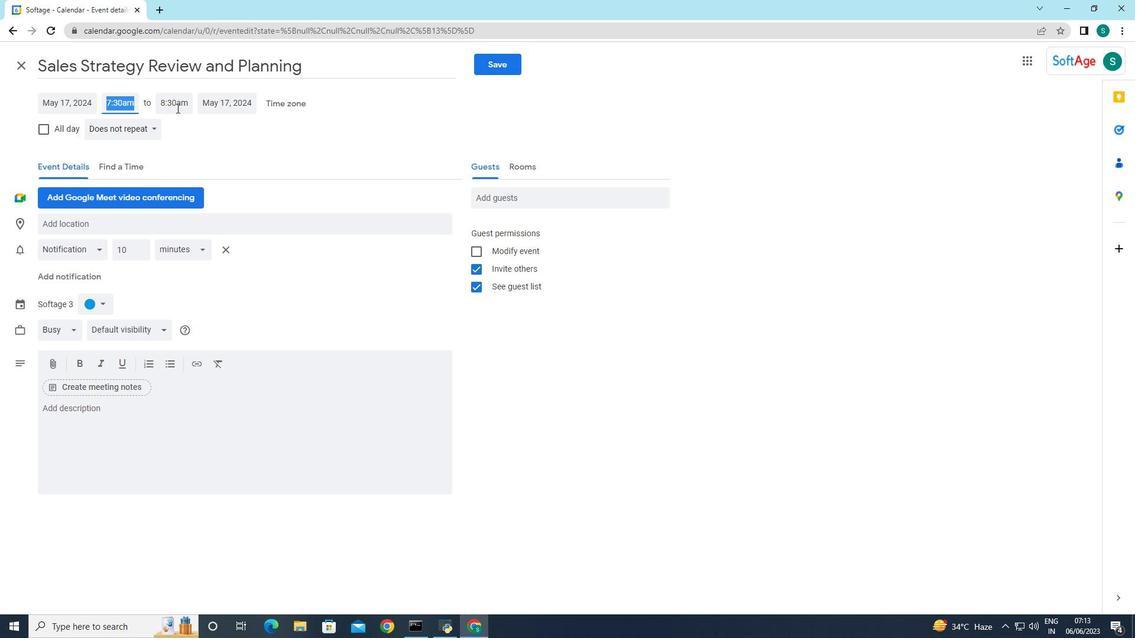 
Action: Mouse moved to (166, 227)
Screenshot: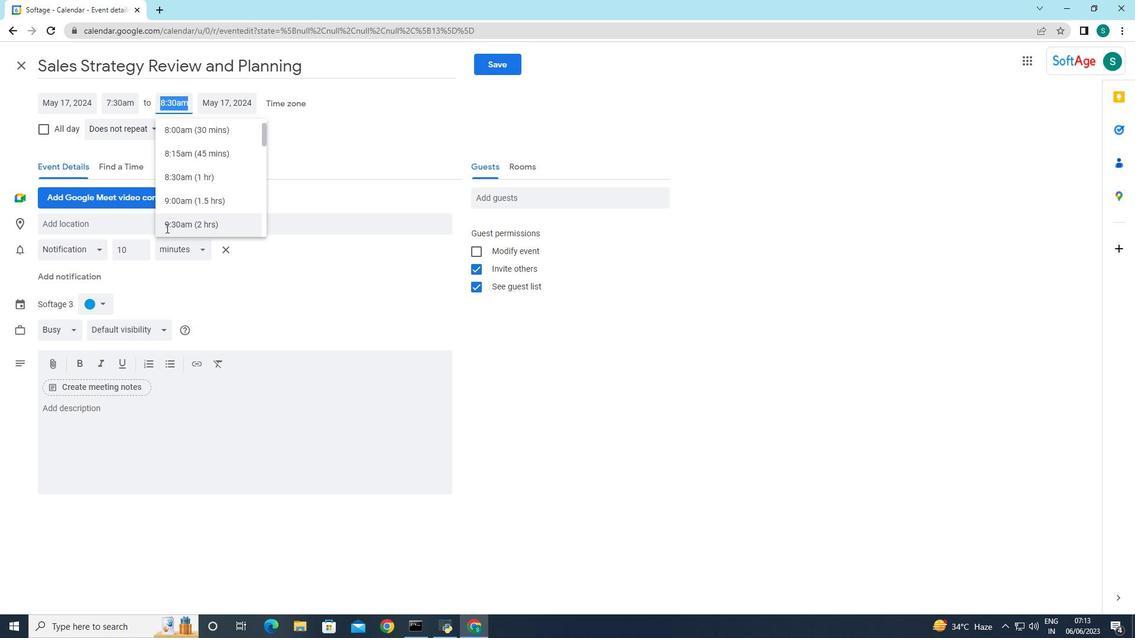 
Action: Mouse pressed left at (166, 227)
Screenshot: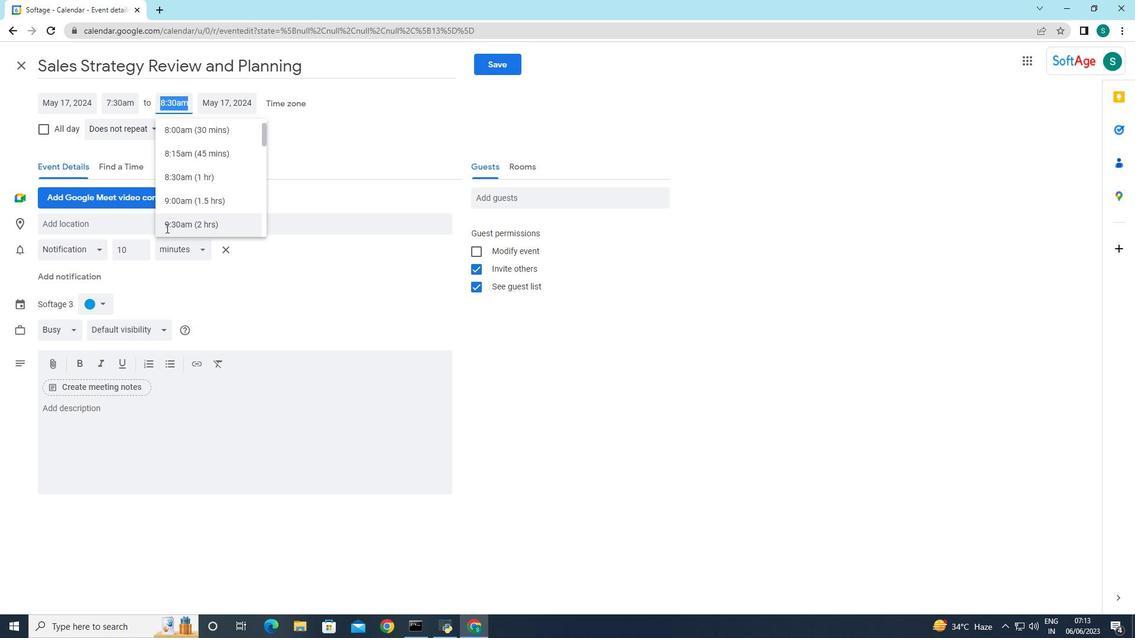 
Action: Mouse moved to (270, 174)
Screenshot: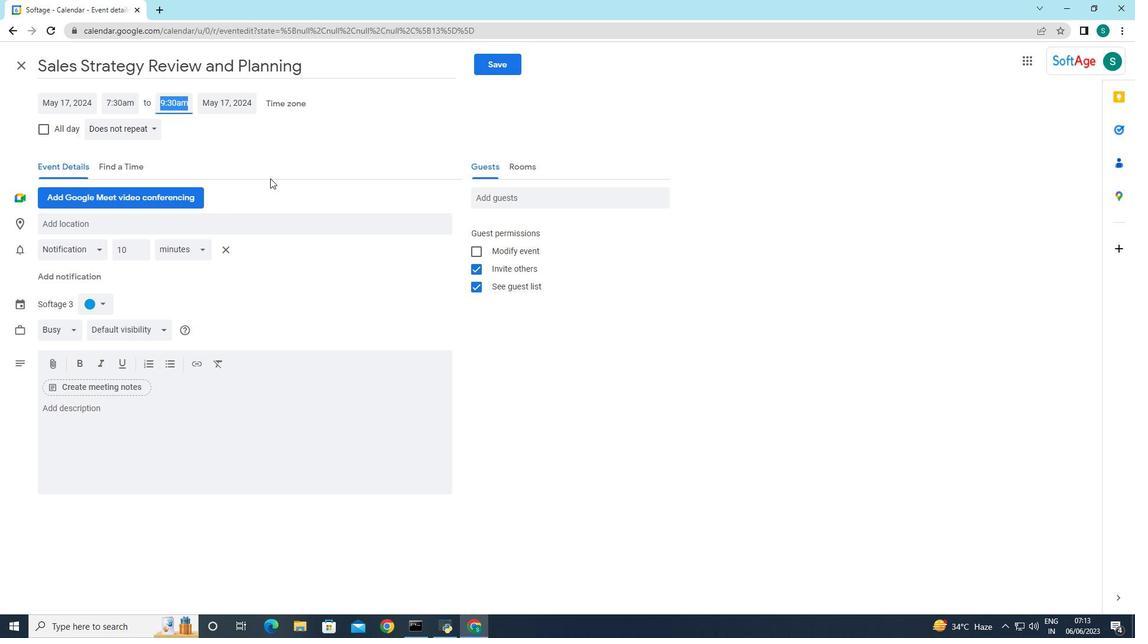 
Action: Mouse pressed left at (270, 174)
Screenshot: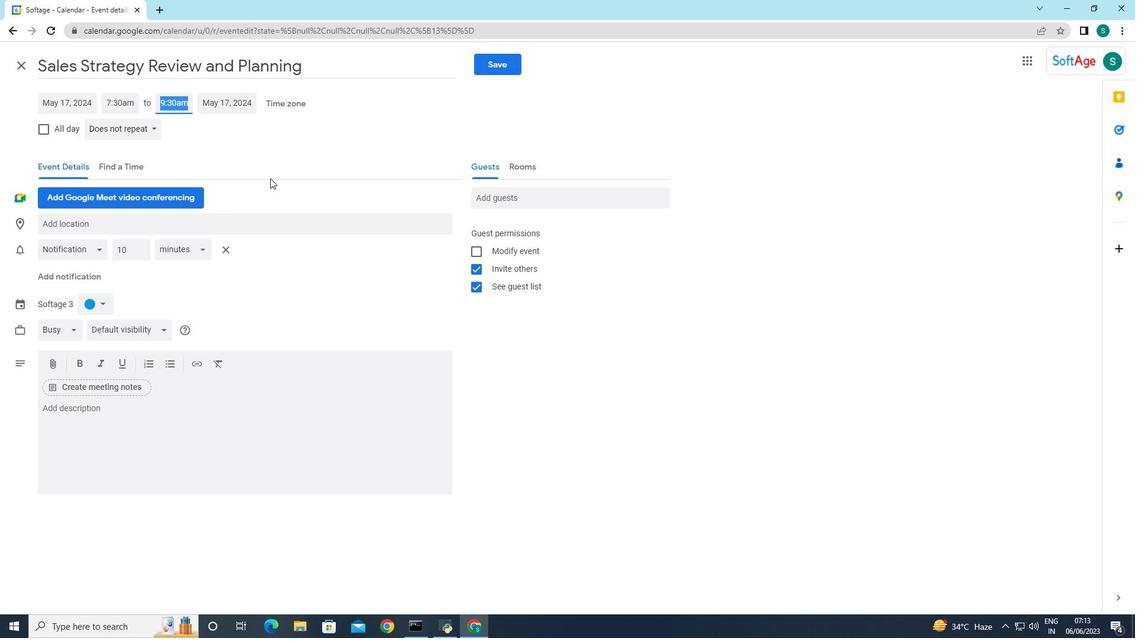 
Action: Mouse moved to (73, 412)
Screenshot: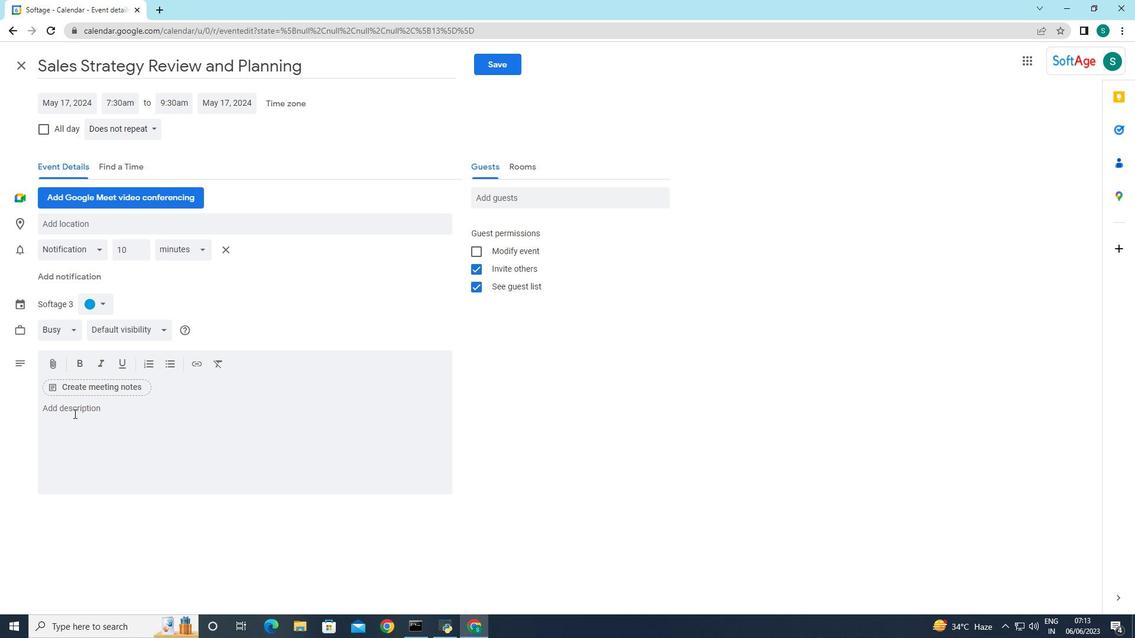 
Action: Mouse pressed left at (73, 412)
Screenshot: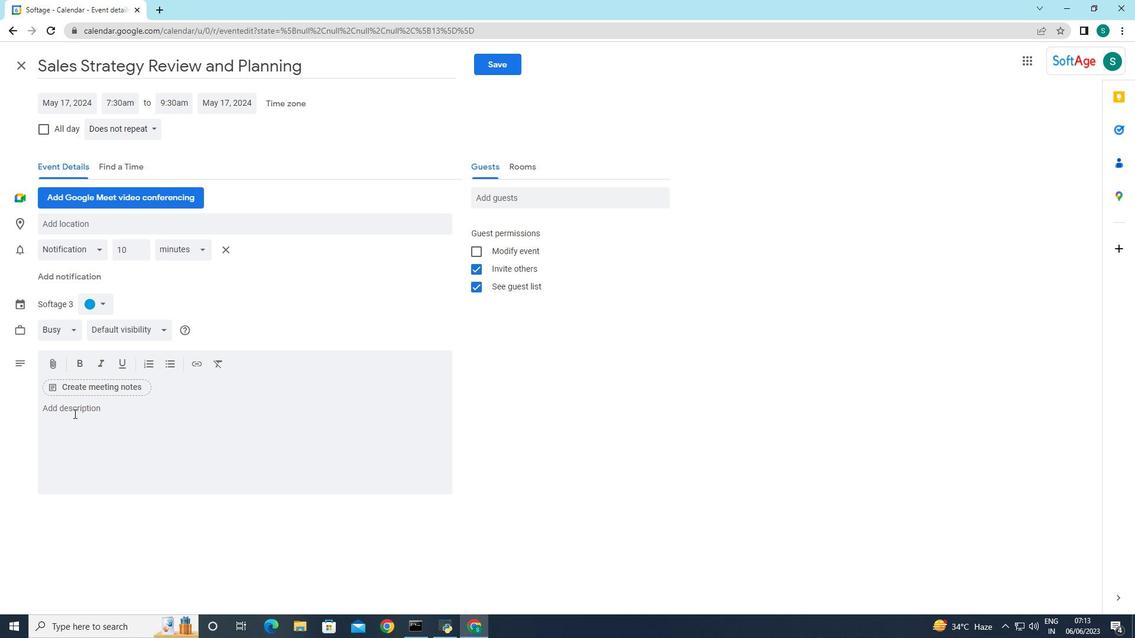 
Action: Mouse moved to (333, 345)
Screenshot: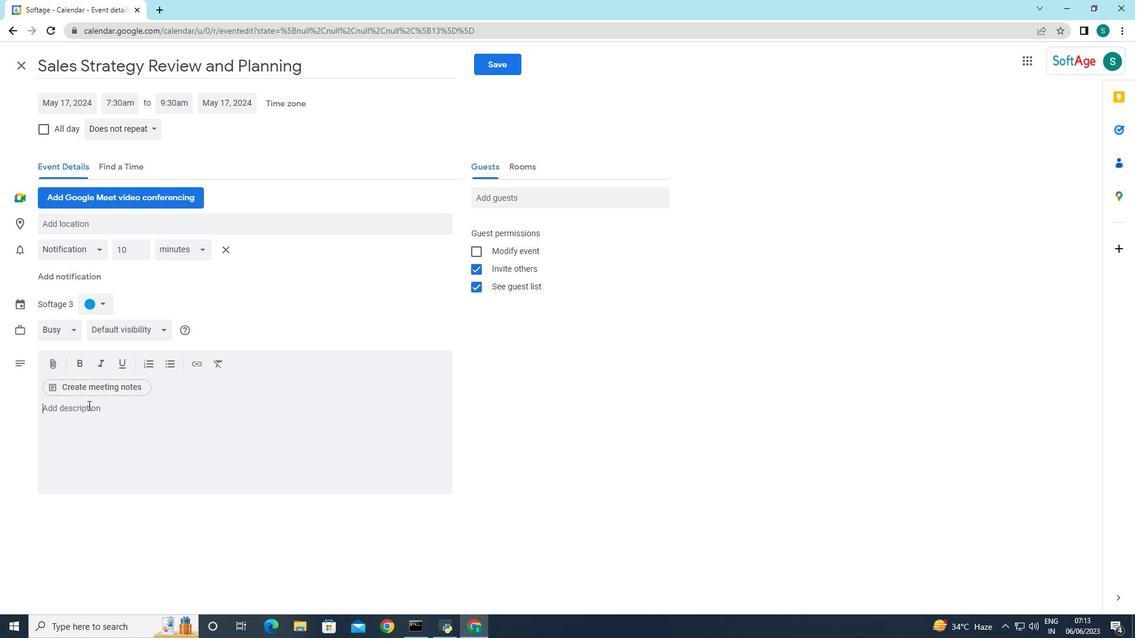 
Action: Key pressed <Key.caps_lock>T<Key.caps_lock>he<Key.space><Key.caps_lock>LU<Key.backspace><Key.caps_lock>unch<Key.space>b<Key.caps_lock><Key.backspace><Key.backspace><Key.caps_lock><Key.space>b<Key.caps_lock><Key.backspace><Key.caps_lock>b<Key.backspace><Key.caps_lock>B<Key.caps_lock>t<Key.backspace>reak<Key.space><Key.caps_lock>M<Key.caps_lock>idn<Key.backspace><Key.backspace>ndfilness<Key.space><Key.caps_lock>S<Key.caps_lock>e<Key.backspace><Key.backspace><Key.backspace><Key.backspace><Key.backspace><Key.backspace><Key.backspace><Key.backspace><Key.backspace><Key.backspace>fulness<Key.space><Key.caps_lock>S<Key.caps_lock>ession<Key.space>will<Key.space>begin<Key.space>with<Key.space>a<Key.space>be<Key.backspace>rief<Key.space>introduction<Key.space>to<Key.space>mindfulness<Key.space>and<Key.space>its<Key.space>benefits.<Key.caps_lock>P<Key.caps_lock><Key.backspace><Key.space>p<Key.backspace><Key.caps_lock>P<Key.caps_lock>articipants<Key.space>will<Key.space>learn<Key.space>about<Key.space>the<Key.space>practicee<Key.space><Key.backspace><Key.backspace><Key.backspace>e<Key.space>of<Key.space>being<Key.space>fully<Key.space>present<Key.space>in<Key.space>the<Key.space>monet<Key.backspace>nt<Key.space><Key.backspace><Key.backspace><Key.backspace><Key.backspace><Key.backspace>ment<Key.space><Key.backspace>,<Key.space>cultivating<Key.space>awareness<Key.space><Key.backspace>,<Key.space>and<Key.space>reducing<Key.space>stress.<Key.space><Key.caps_lock>TH<Key.backspace><Key.caps_lock>he<Key.space>facilitator<Key.space>will<Key.space>create<Key.space>a<Key.space>safe<Key.space>and<Key.space>supportive<Key.space>environment,<Key.space>ensuring<Key.space>that<Key.space>participants<Key.space>feel<Key.space>comfortable<Key.space>throughout<Key.space>the<Key.space>session.
Screenshot: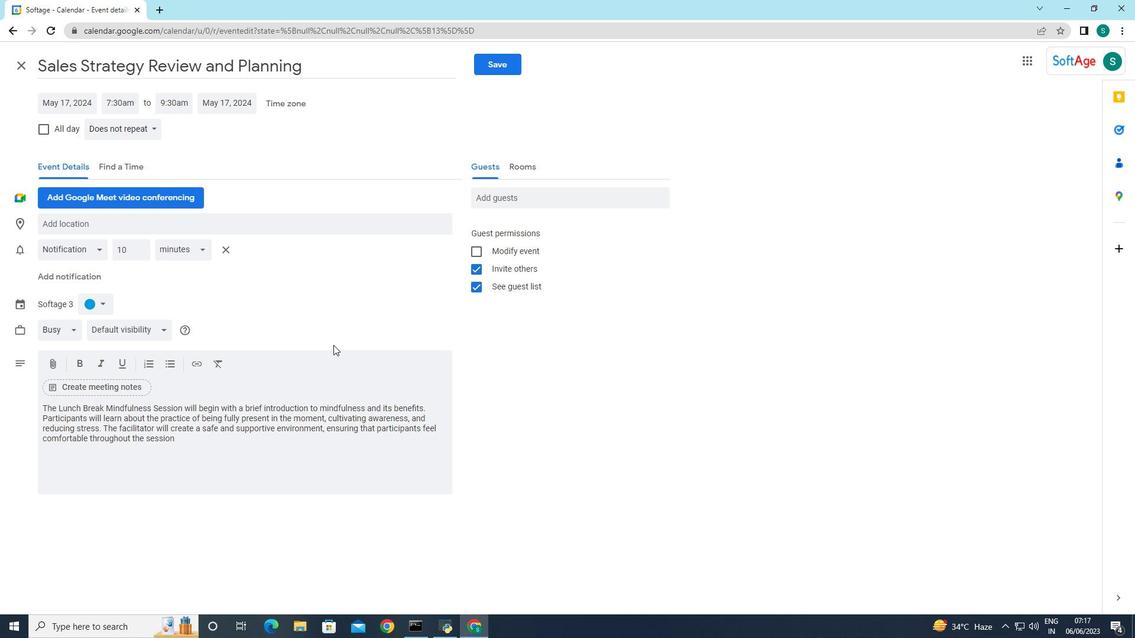 
Action: Mouse moved to (104, 299)
Screenshot: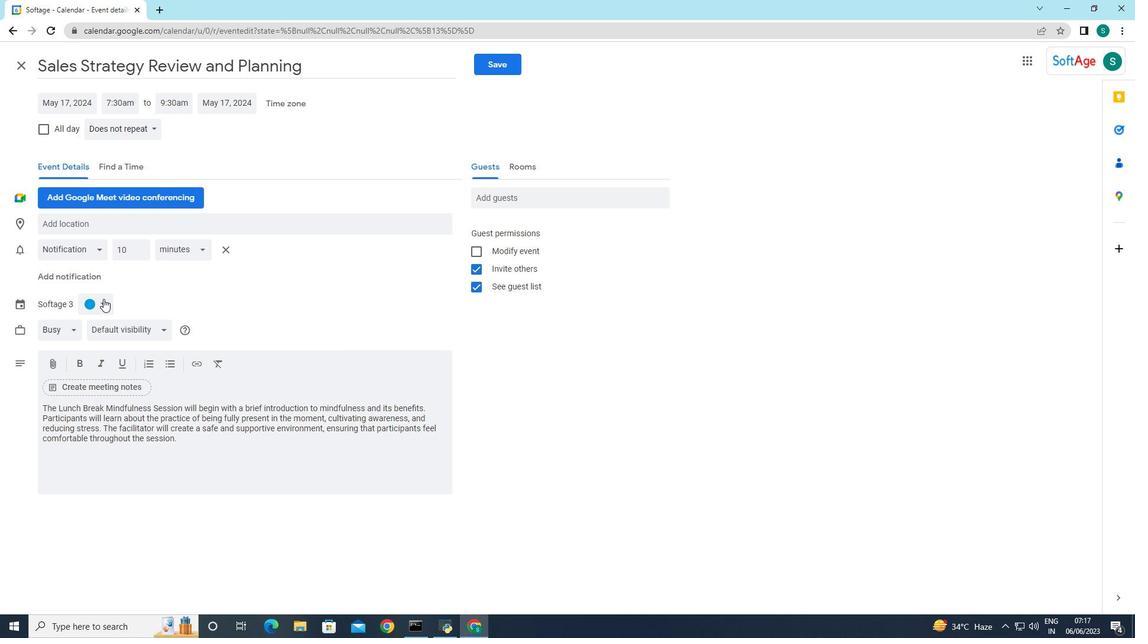 
Action: Mouse pressed left at (104, 299)
Screenshot: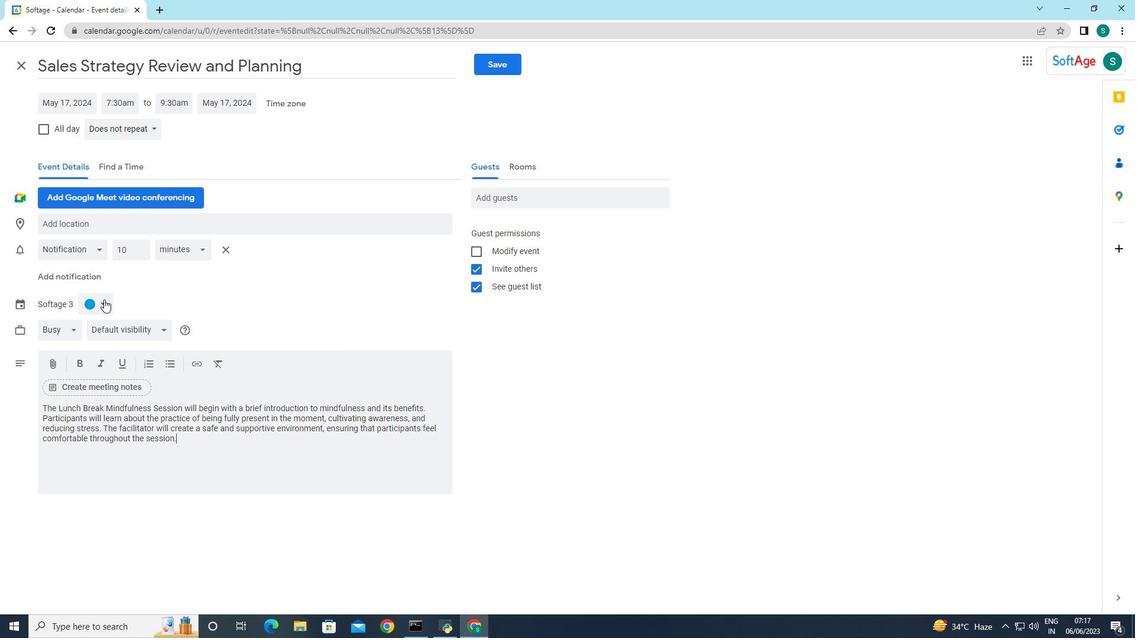 
Action: Mouse moved to (103, 314)
Screenshot: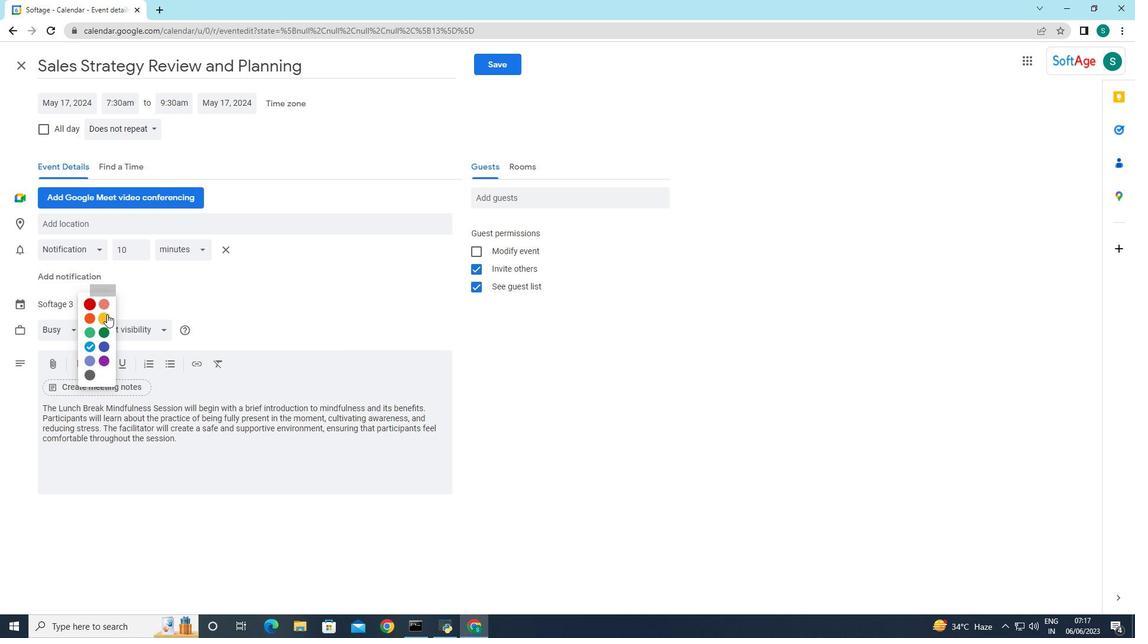 
Action: Mouse pressed left at (103, 314)
Screenshot: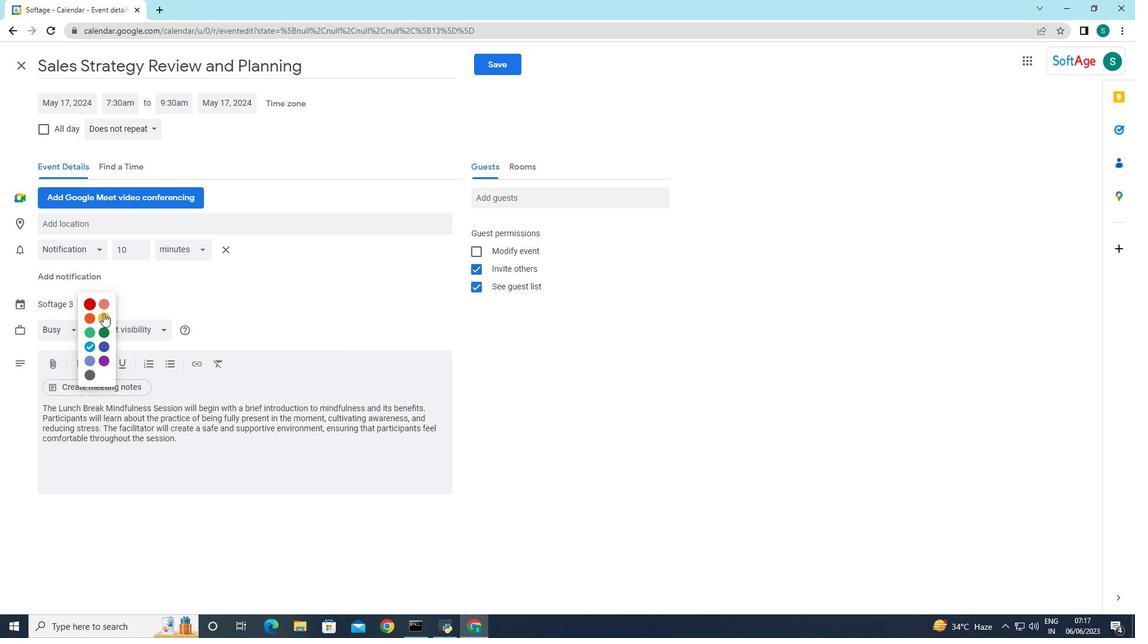 
Action: Mouse moved to (139, 226)
Screenshot: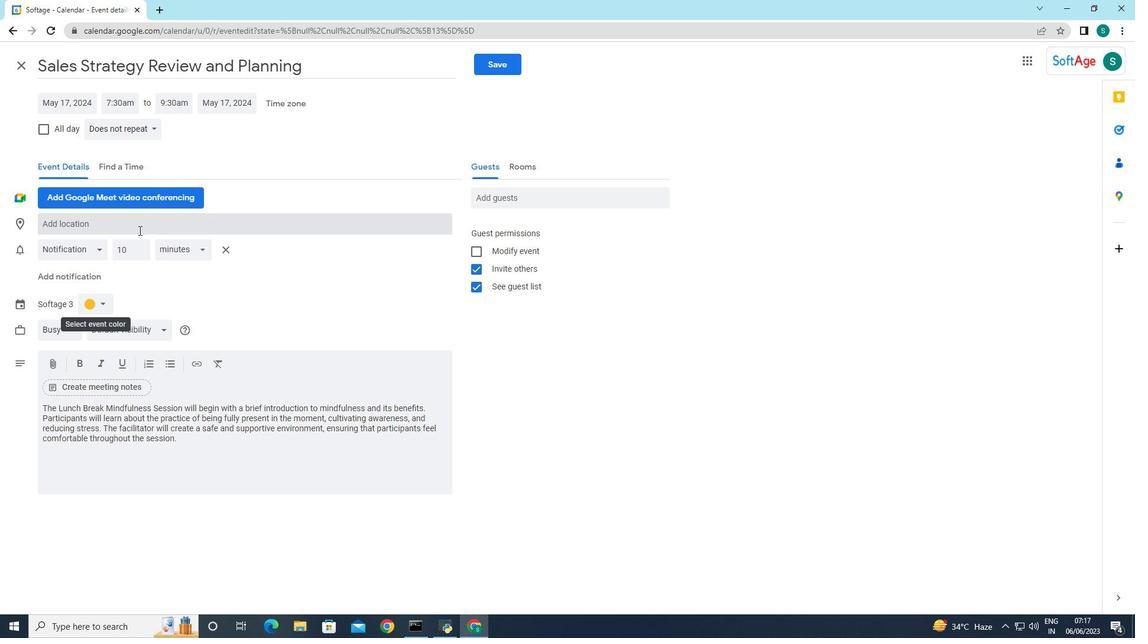 
Action: Mouse pressed left at (139, 226)
Screenshot: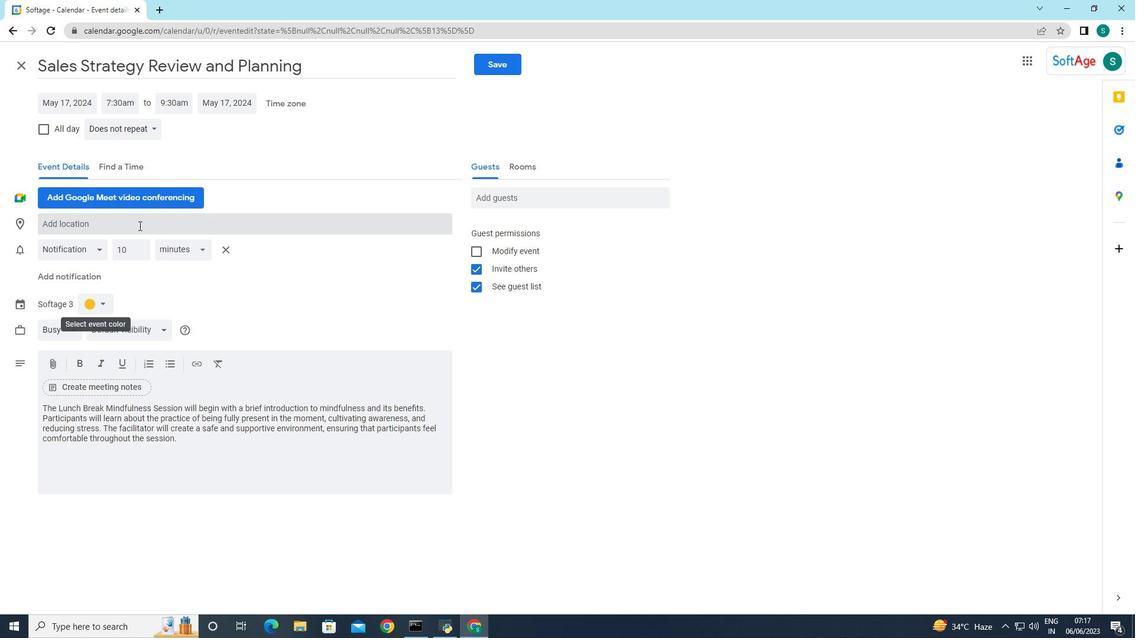 
Action: Key pressed <Key.shift>Amsterdam,<Key.space><Key.caps_lock>N<Key.caps_lock>etherlands
Screenshot: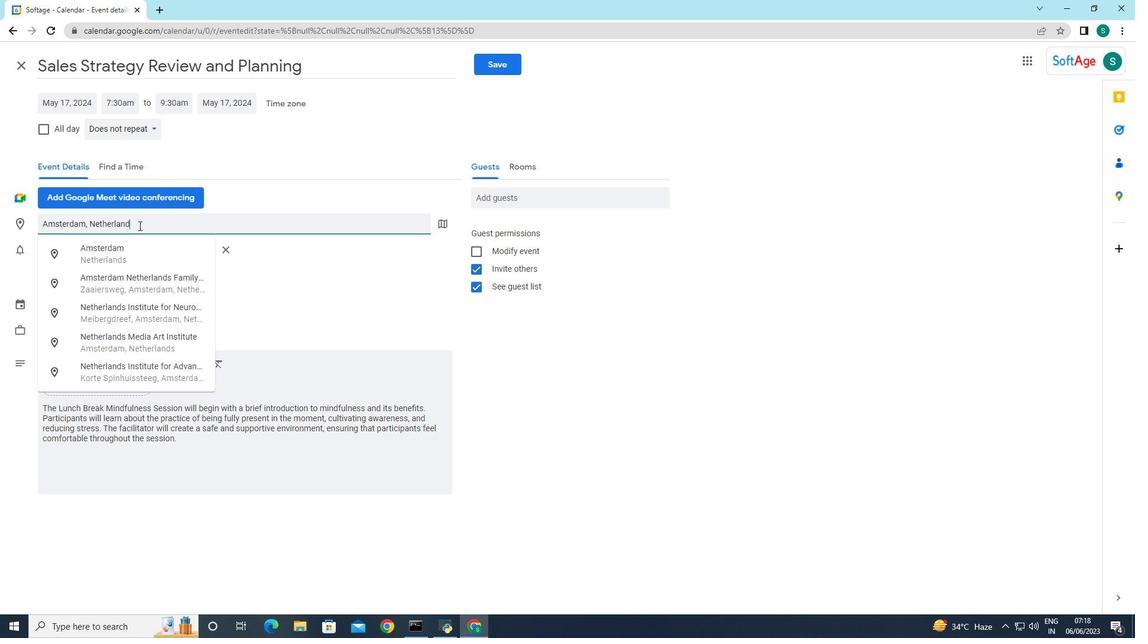 
Action: Mouse moved to (727, 413)
Screenshot: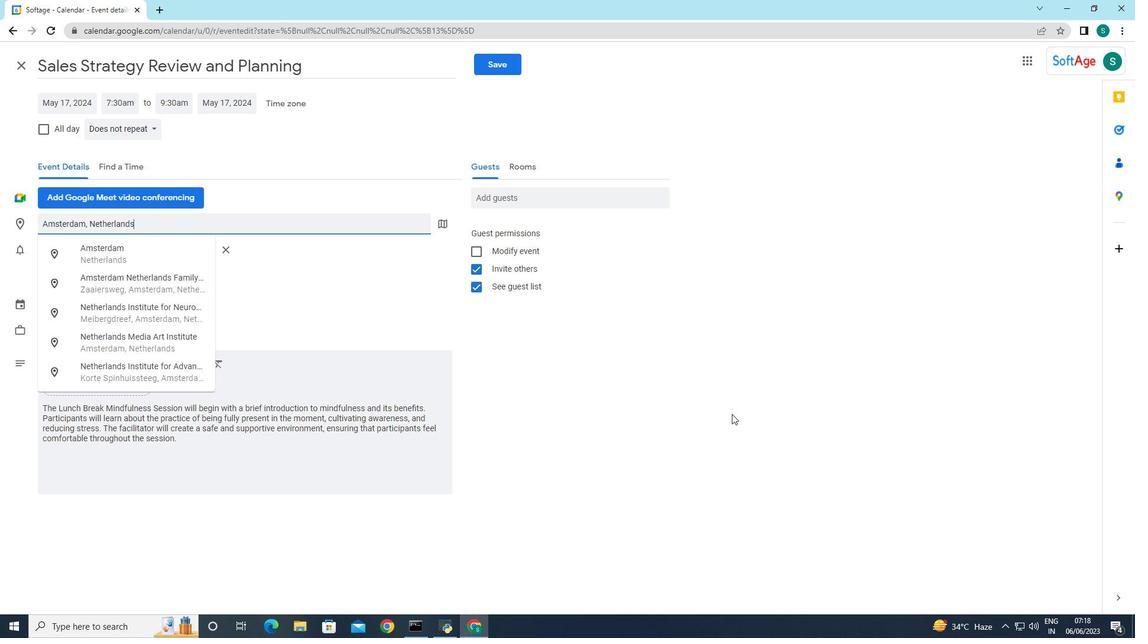 
Action: Mouse pressed left at (727, 413)
Screenshot: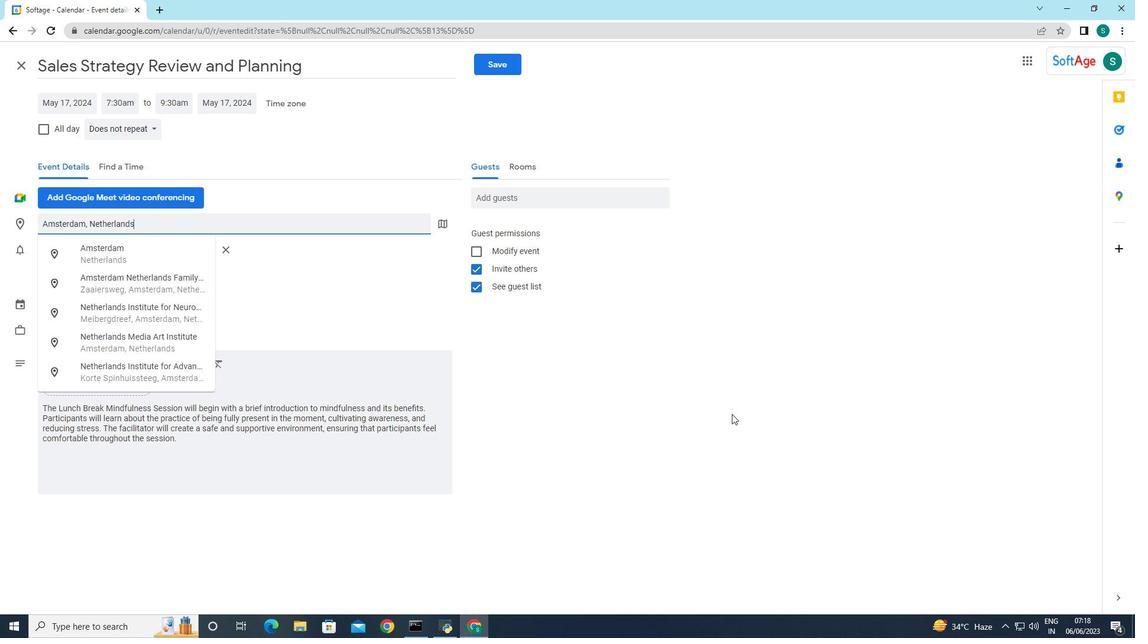 
Action: Mouse moved to (519, 201)
Screenshot: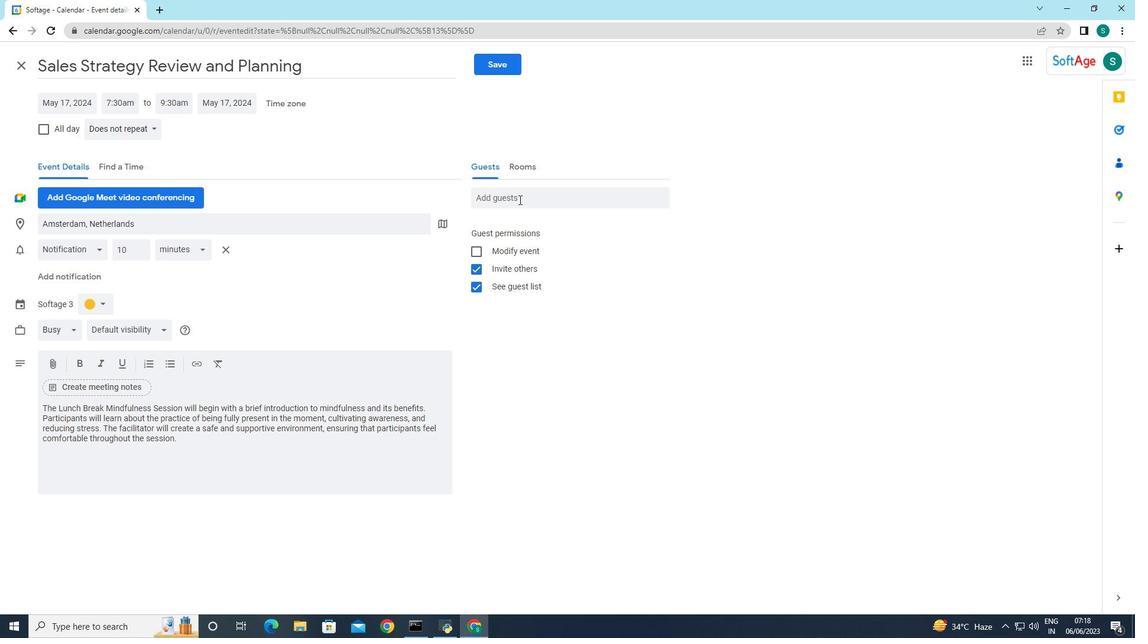 
Action: Mouse pressed left at (519, 201)
Screenshot: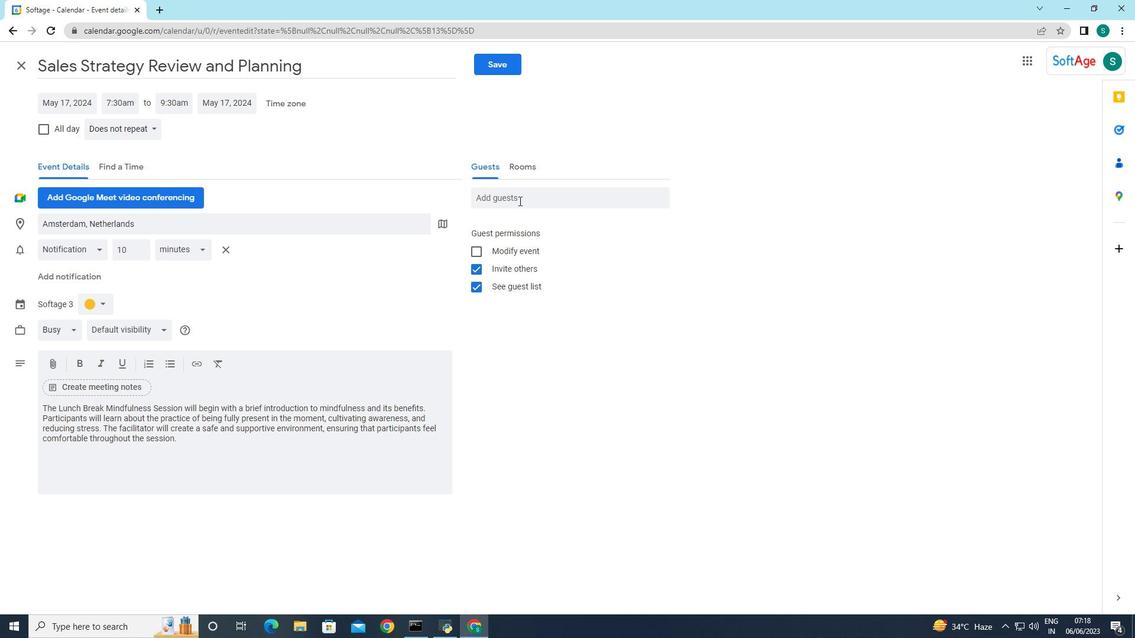 
Action: Key pressed softage.2
Screenshot: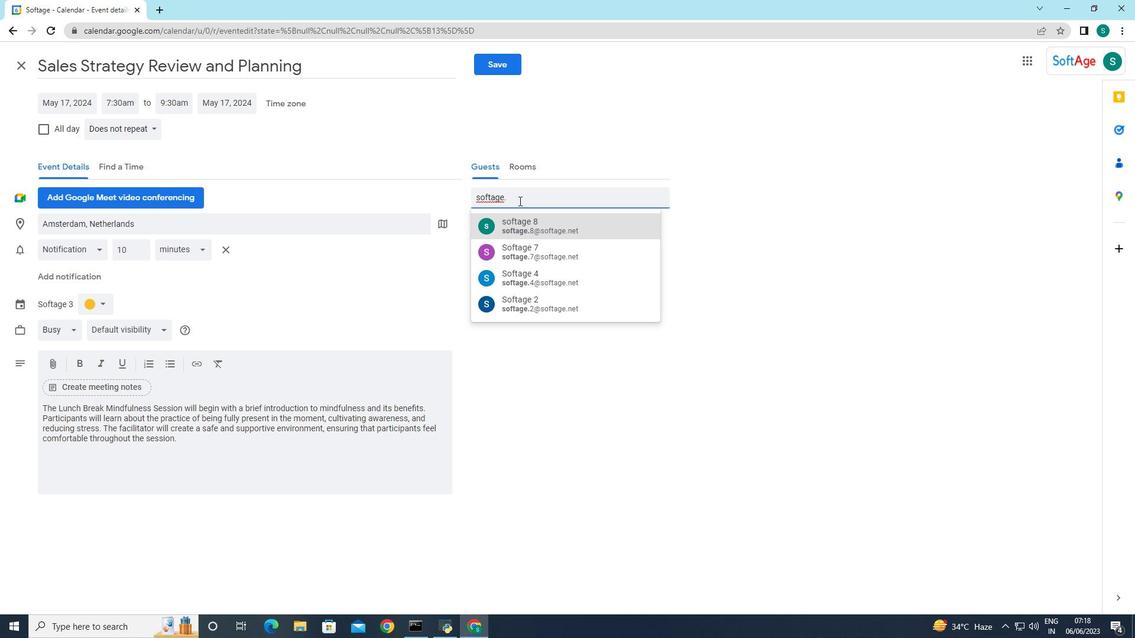 
Action: Mouse moved to (507, 230)
Screenshot: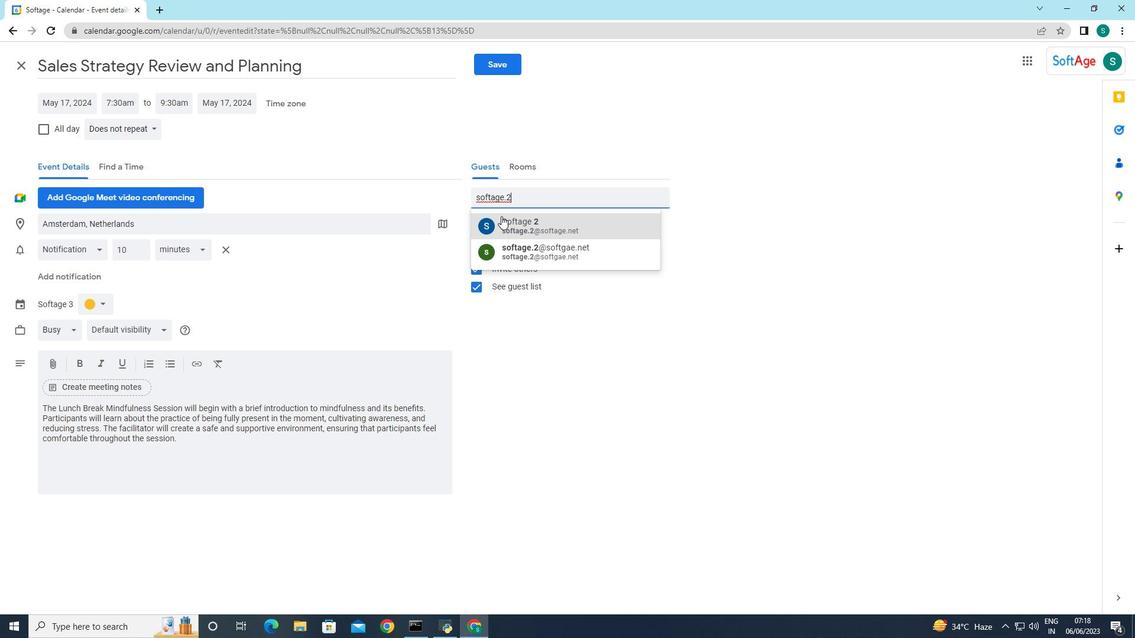 
Action: Mouse pressed left at (507, 230)
Screenshot: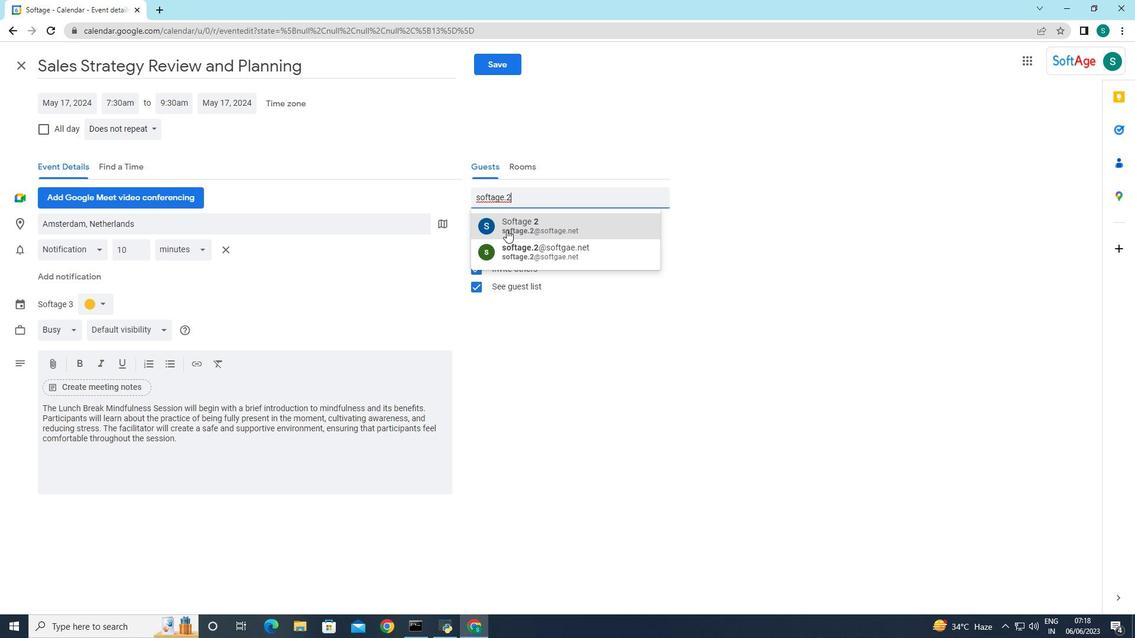 
Action: Mouse moved to (566, 198)
Screenshot: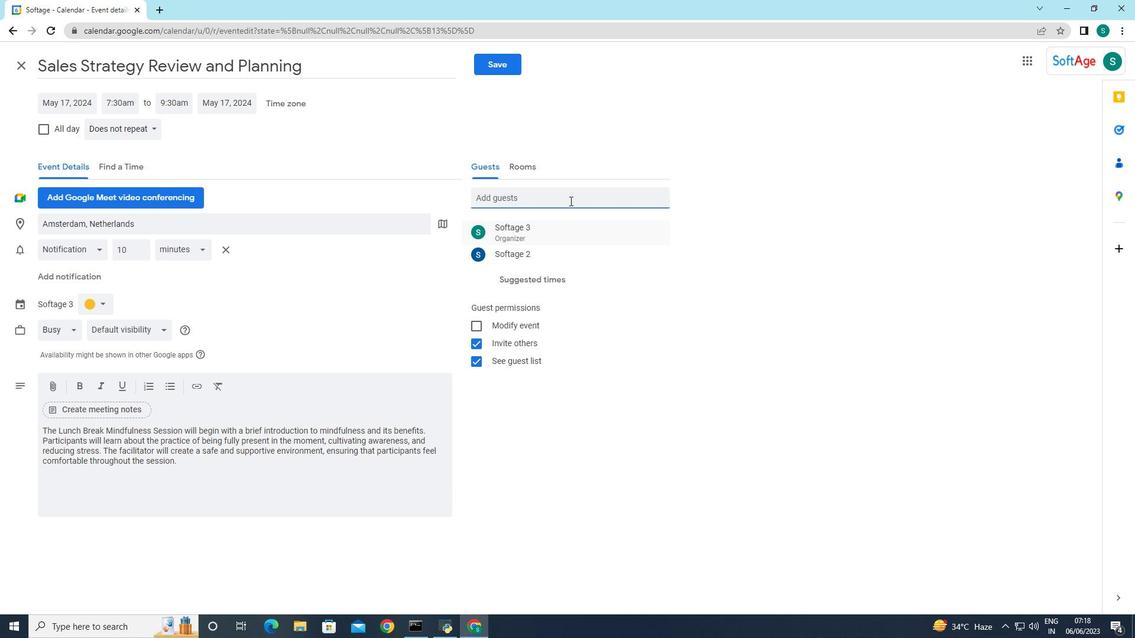 
Action: Mouse pressed left at (566, 198)
Screenshot: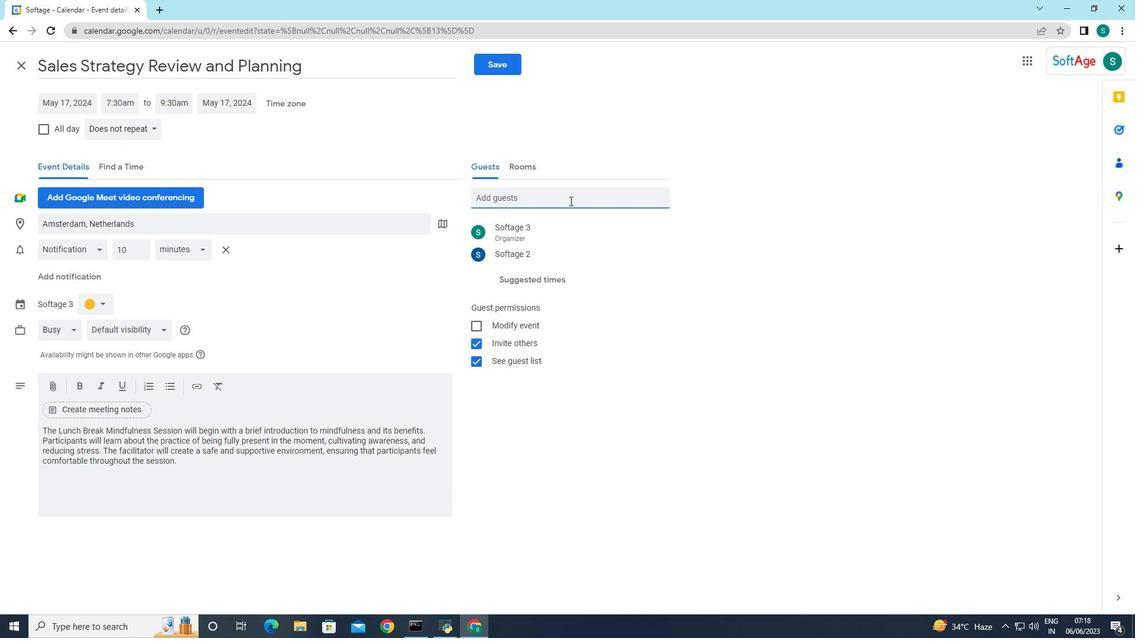
Action: Key pressed softage.4
Screenshot: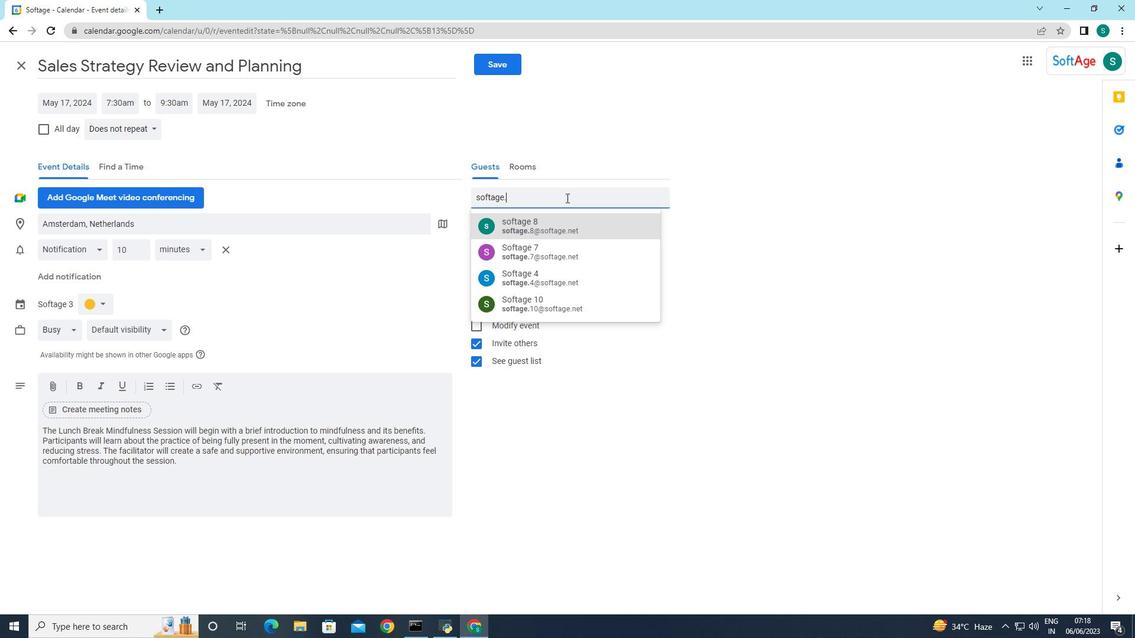 
Action: Mouse moved to (570, 223)
Screenshot: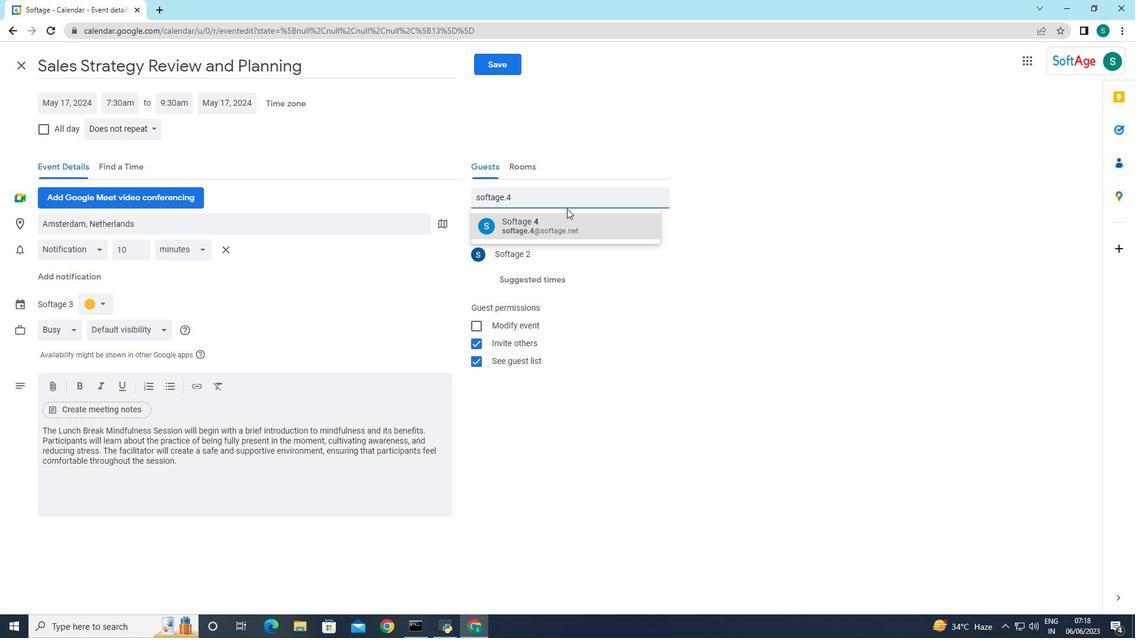 
Action: Mouse pressed left at (570, 223)
Screenshot: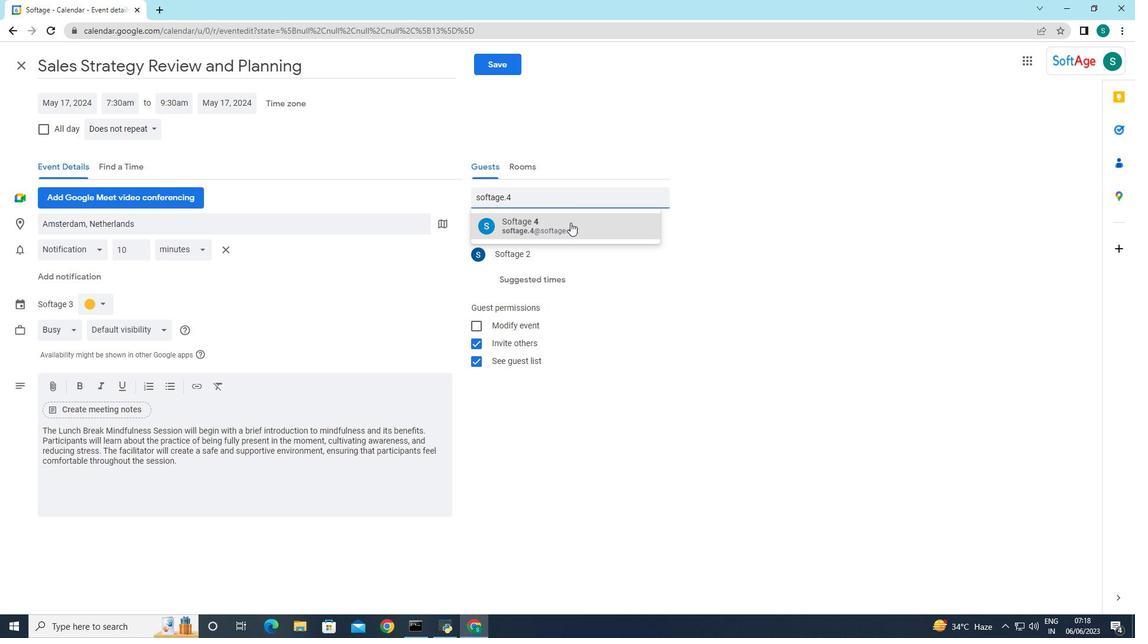
Action: Mouse moved to (650, 230)
Screenshot: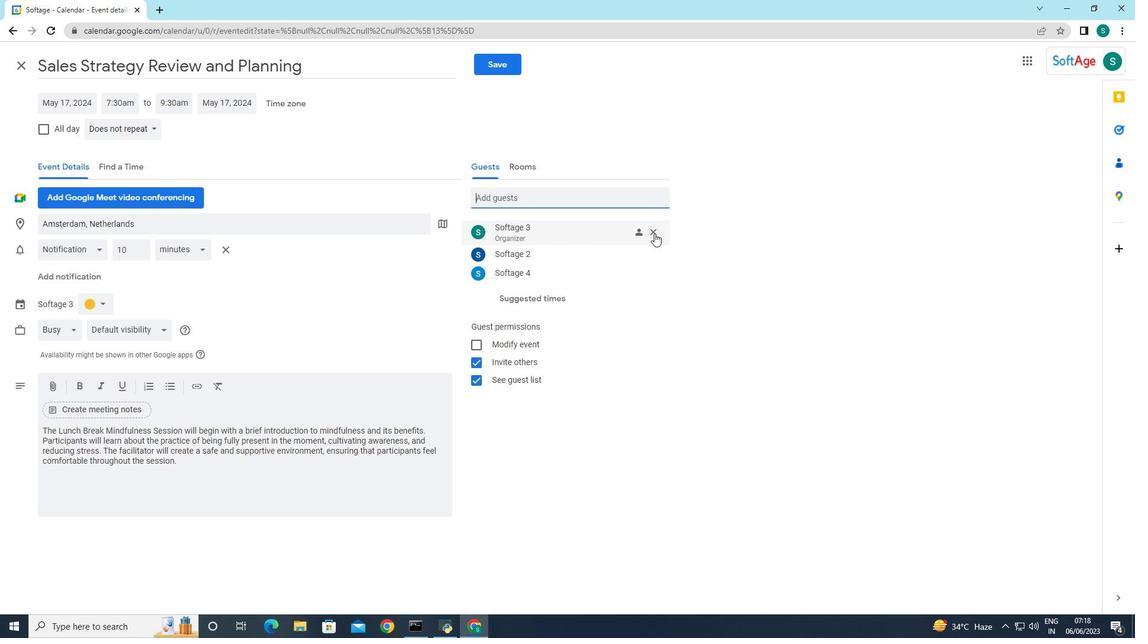 
Action: Mouse pressed left at (650, 230)
Screenshot: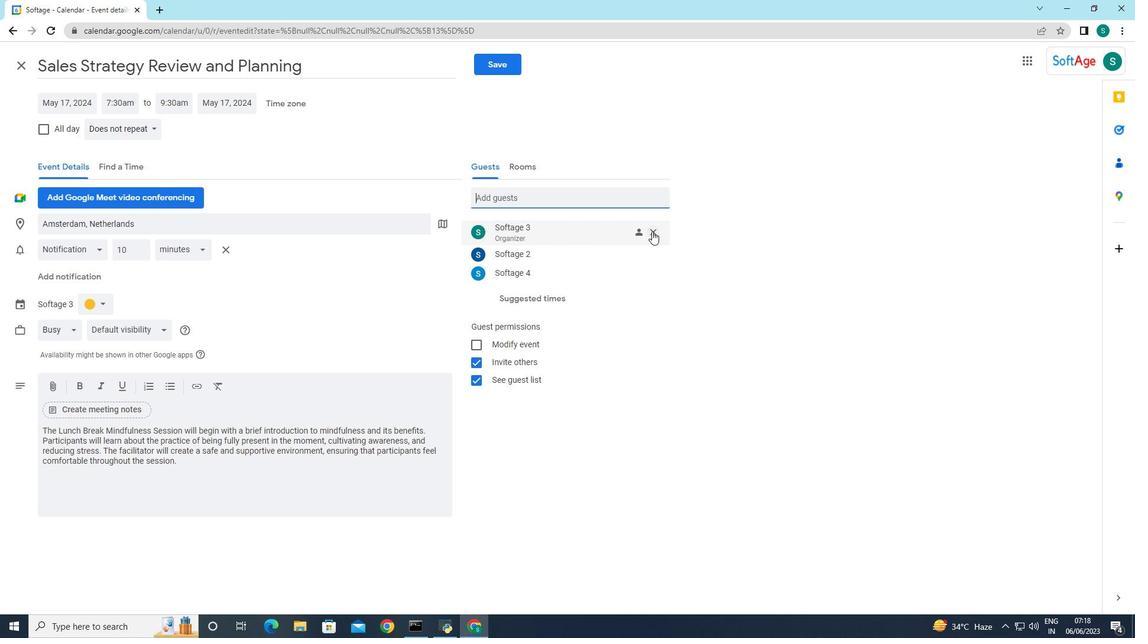 
Action: Mouse moved to (649, 387)
Screenshot: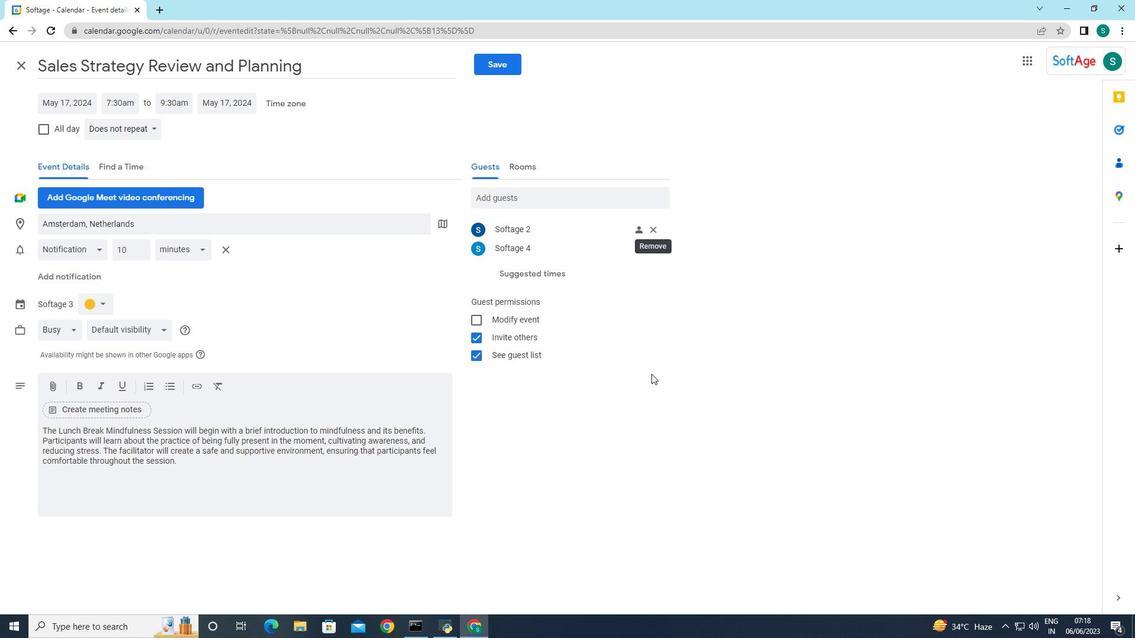 
Action: Mouse pressed left at (649, 387)
Screenshot: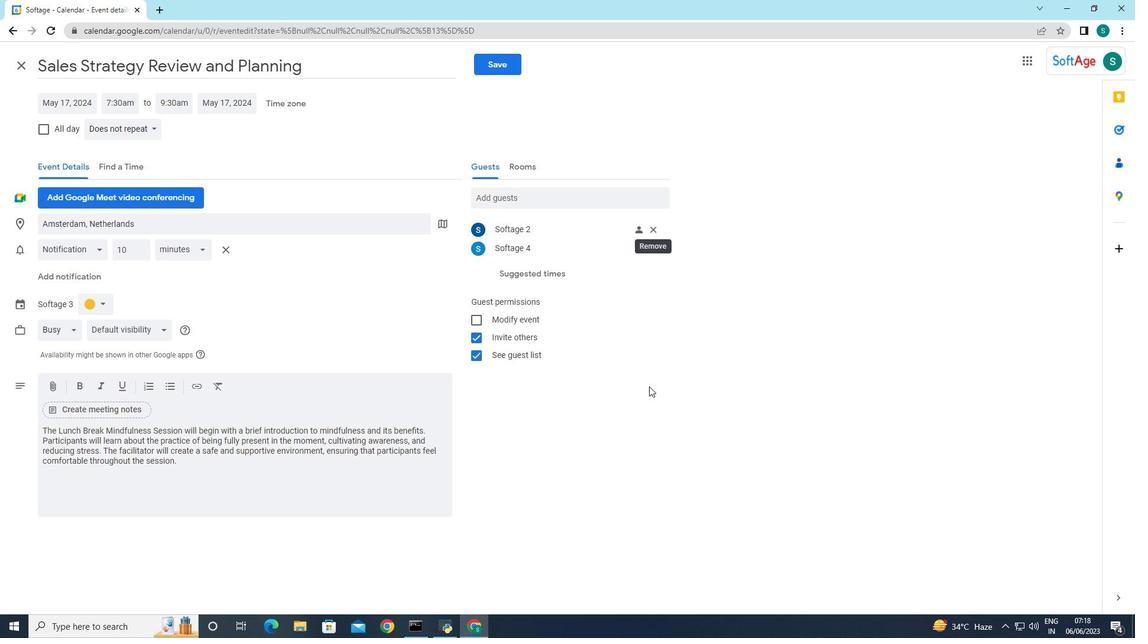 
Action: Mouse moved to (144, 123)
Screenshot: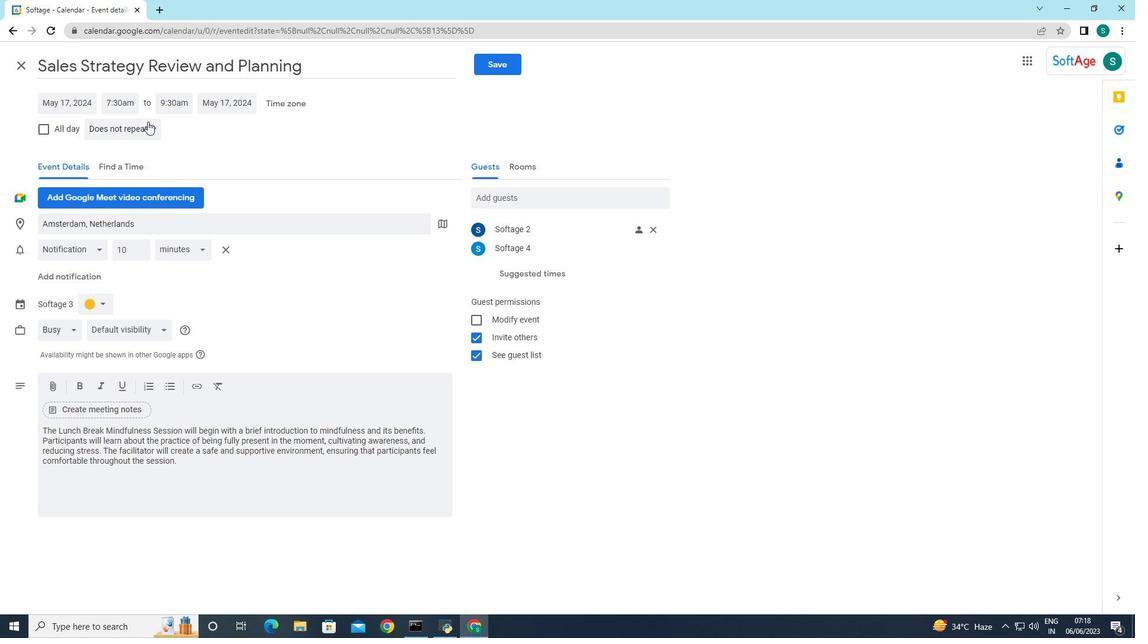 
Action: Mouse pressed left at (144, 123)
Screenshot: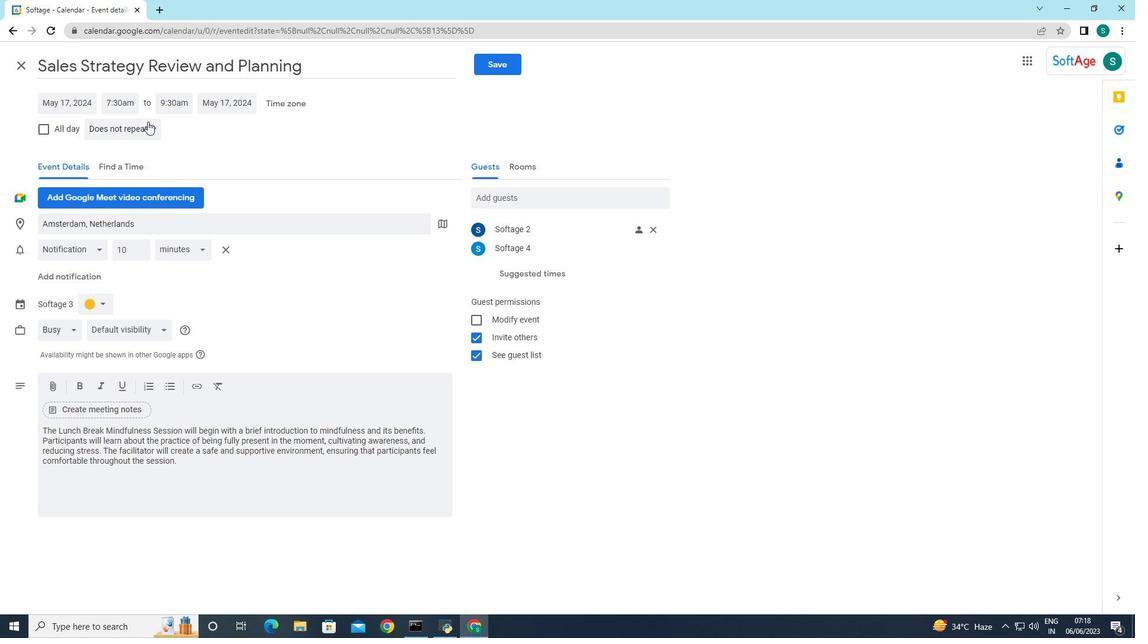 
Action: Mouse moved to (112, 148)
Screenshot: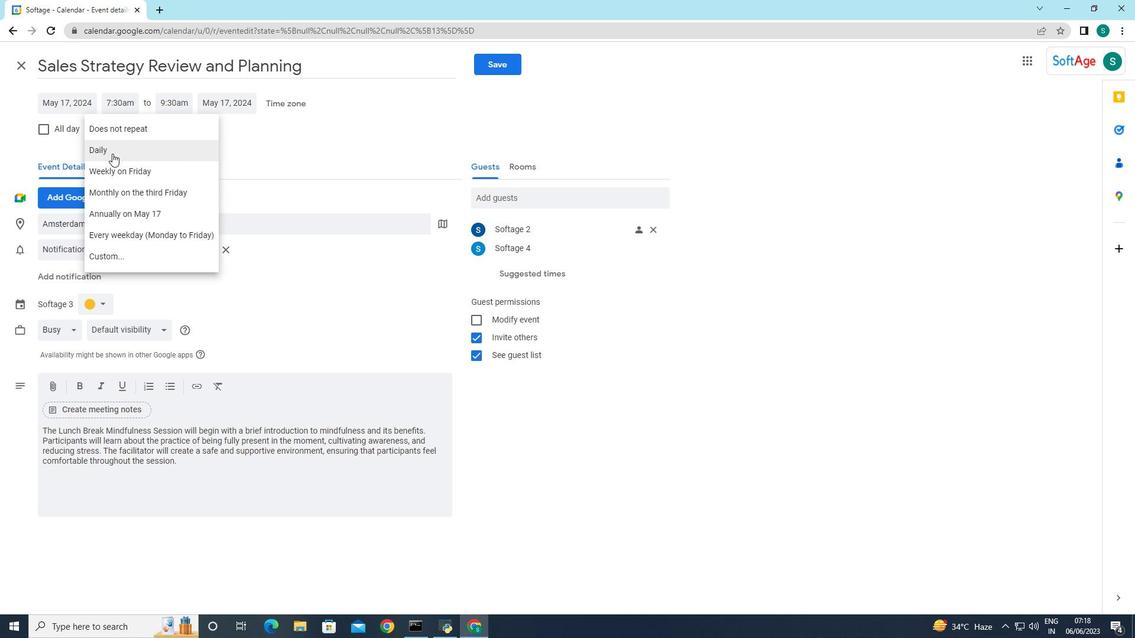 
Action: Mouse pressed left at (112, 148)
Screenshot: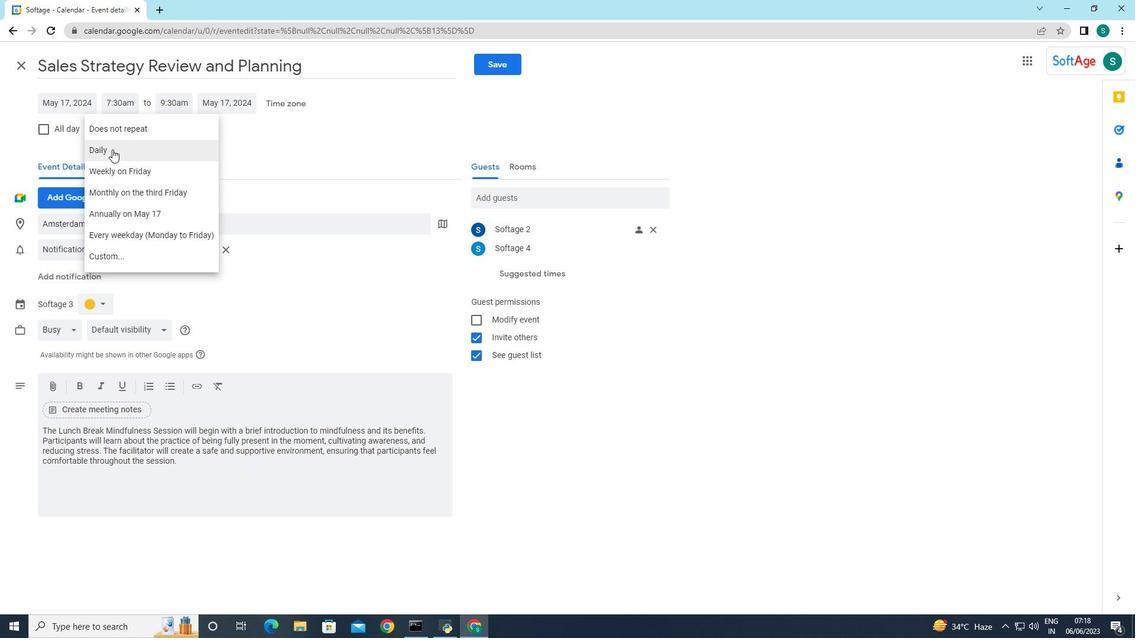 
Action: Mouse moved to (379, 339)
Screenshot: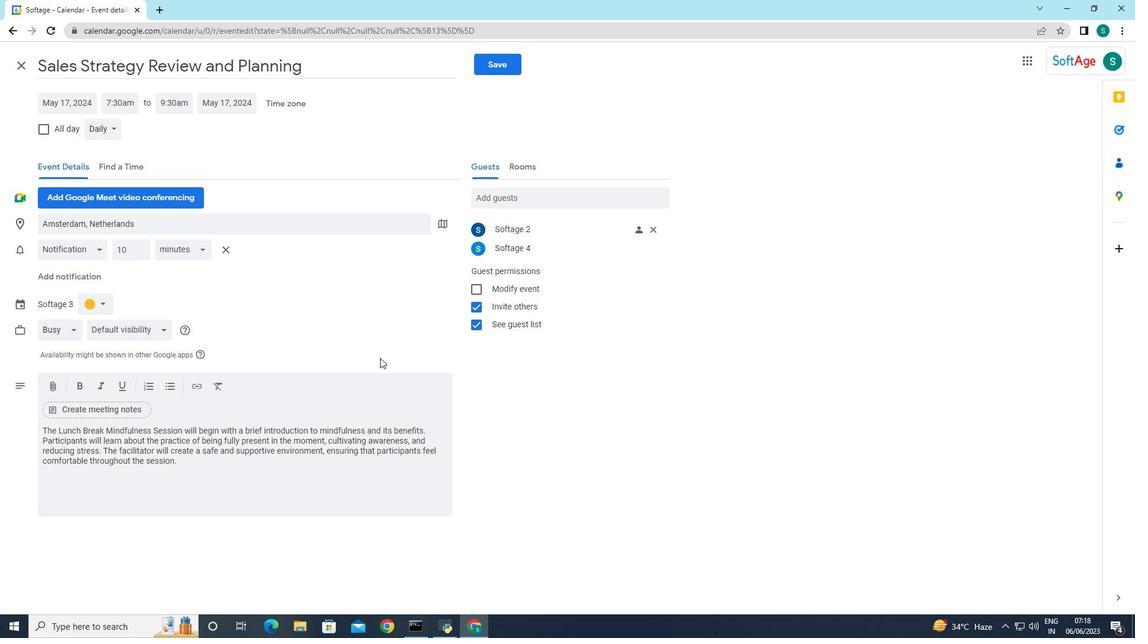 
Action: Mouse pressed left at (379, 339)
Screenshot: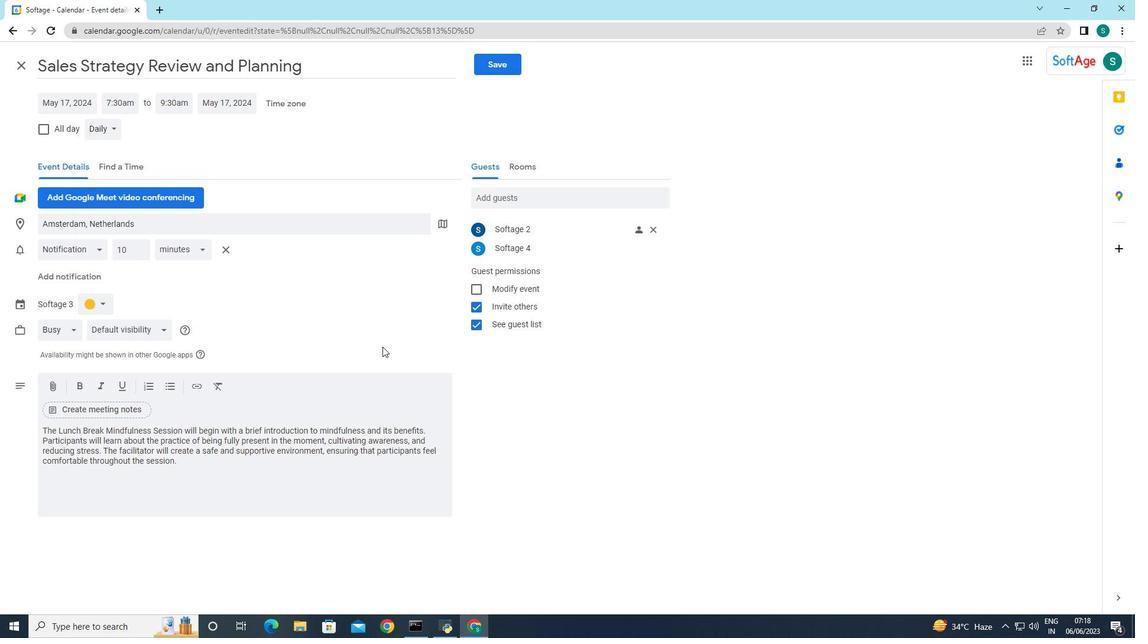 
Action: Mouse moved to (489, 70)
Screenshot: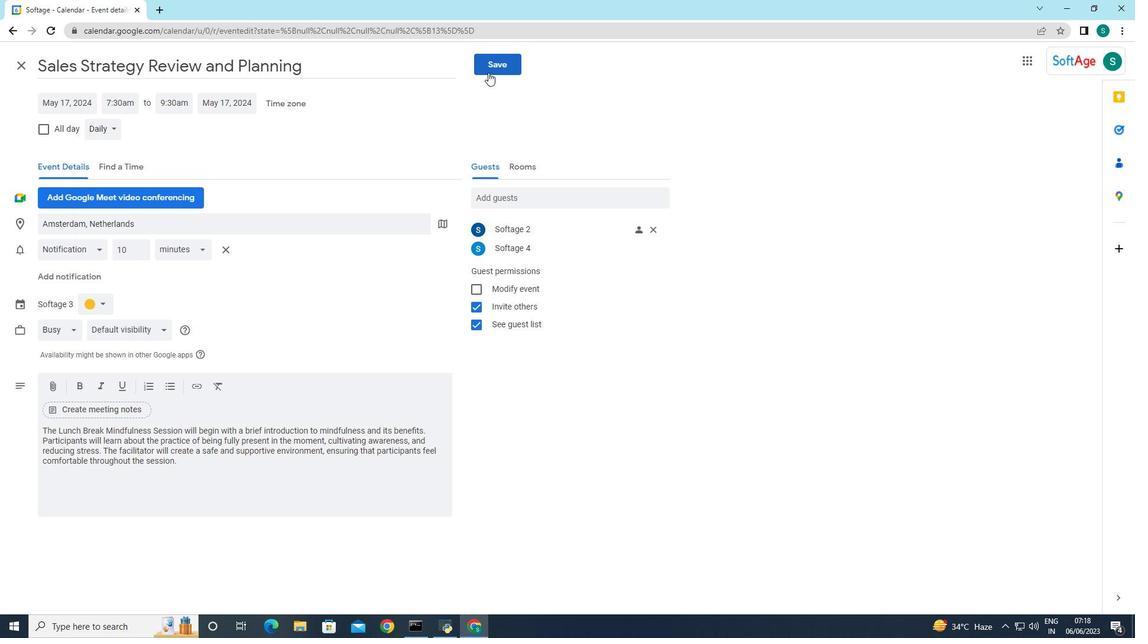 
Action: Mouse pressed left at (489, 70)
Screenshot: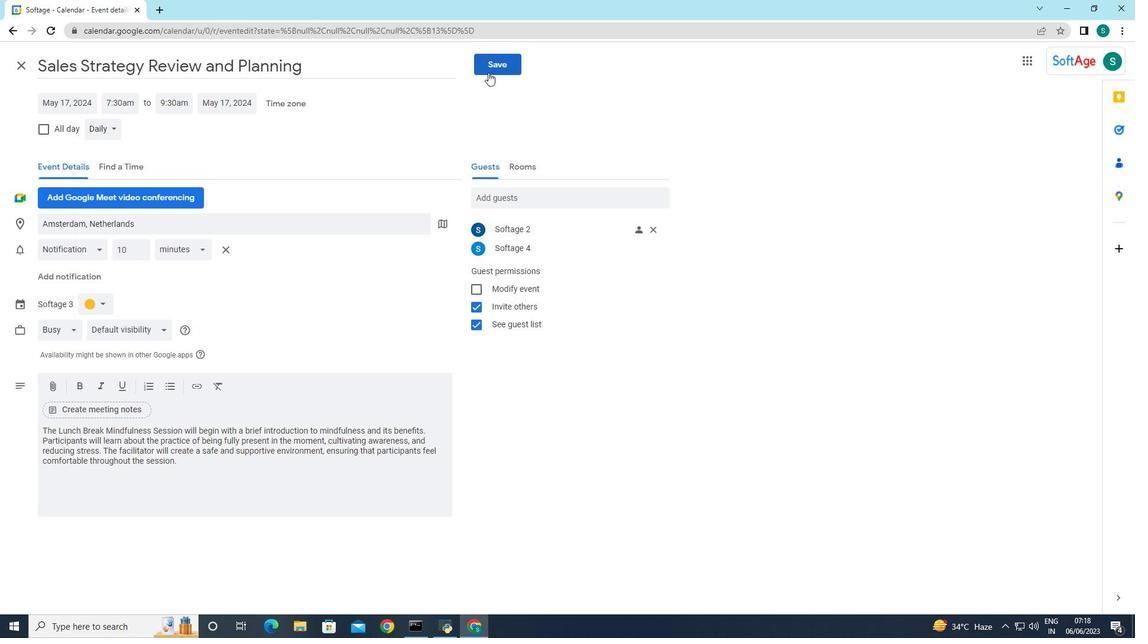 
Action: Mouse moved to (672, 354)
Screenshot: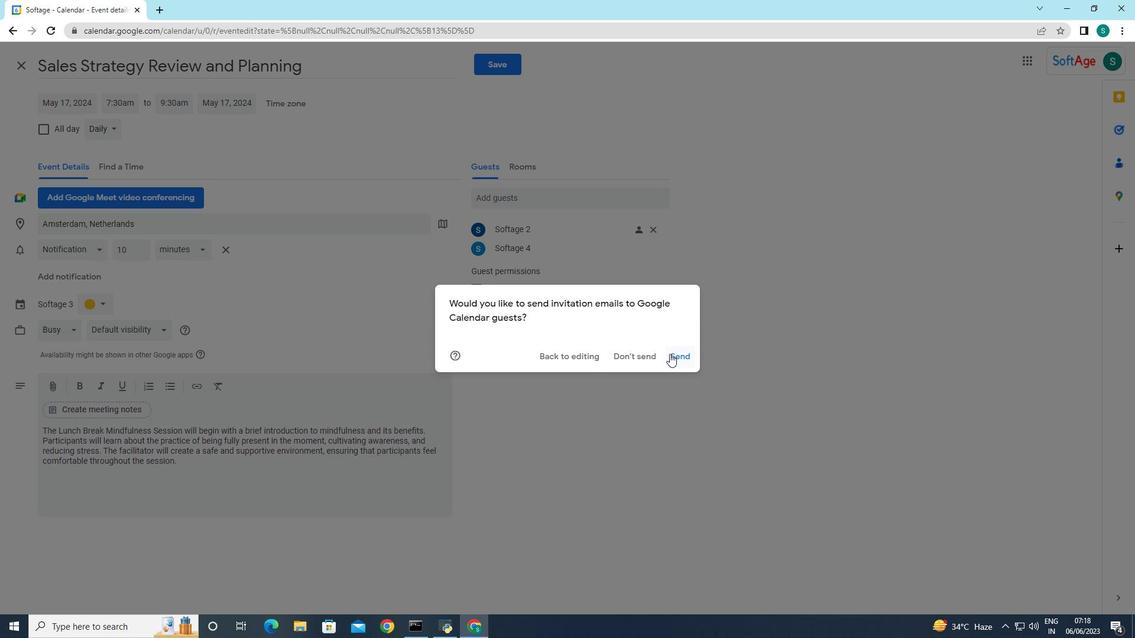 
Action: Mouse pressed left at (672, 354)
Screenshot: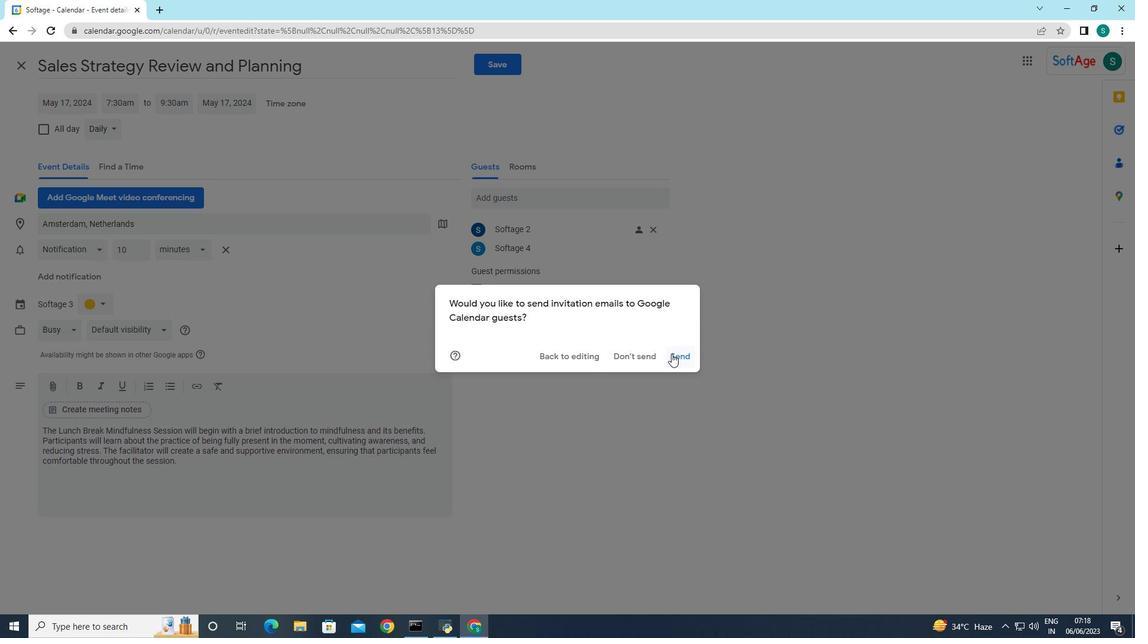 
